 Task: Look for space in Middletown, United States from 10th July, 2023 to 25th July, 2023 for 3 adults, 1 child in price range Rs.15000 to Rs.25000. Place can be shared room with 2 bedrooms having 3 beds and 2 bathrooms. Property type can be house, flat, guest house. Amenities needed are: wifi, TV, free parkinig on premises, gym, breakfast. Booking option can be shelf check-in. Required host language is English.
Action: Mouse moved to (416, 91)
Screenshot: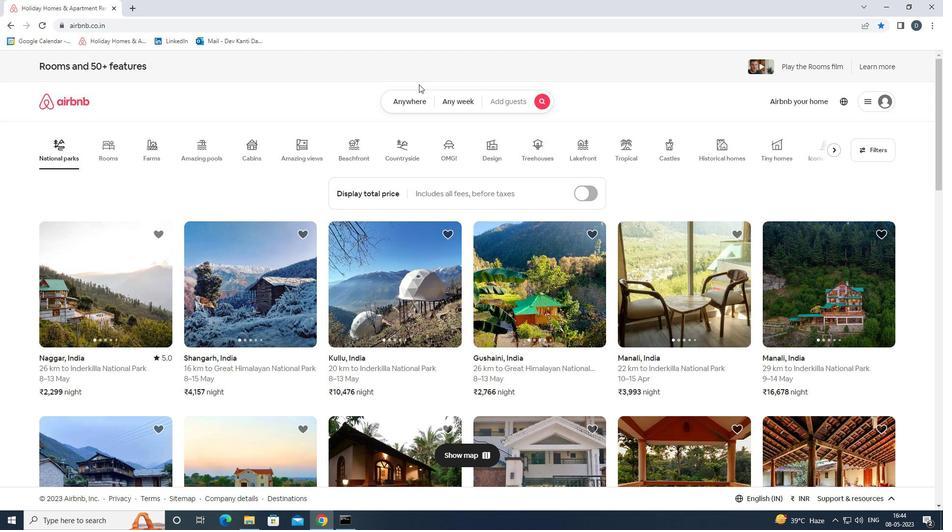 
Action: Mouse pressed left at (416, 91)
Screenshot: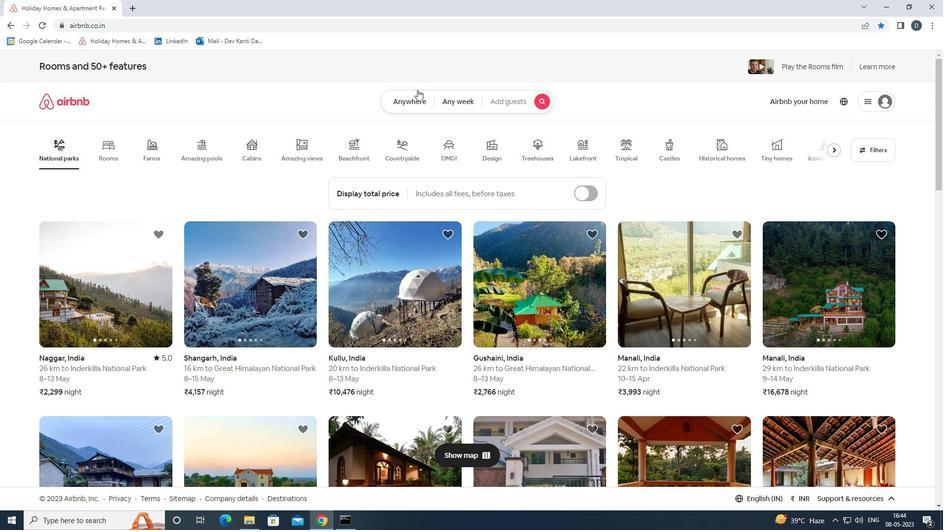 
Action: Mouse moved to (347, 135)
Screenshot: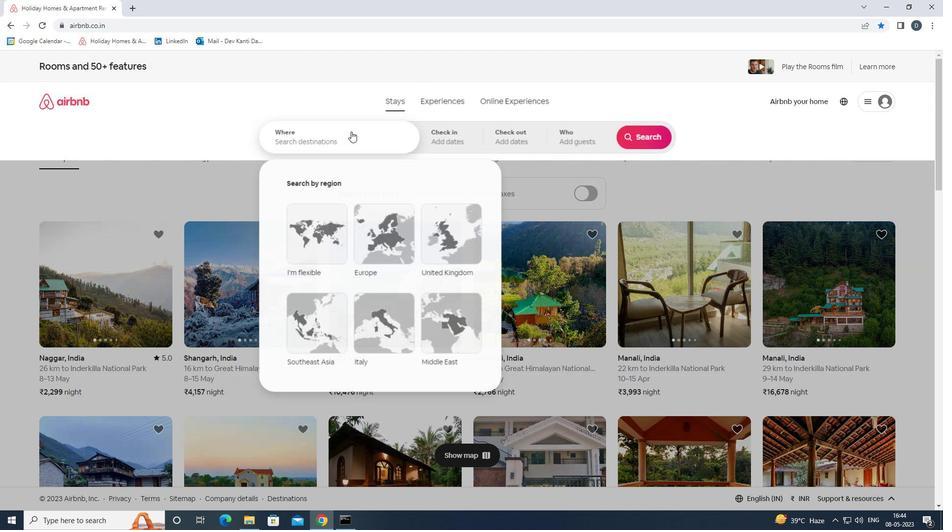 
Action: Mouse pressed left at (347, 135)
Screenshot: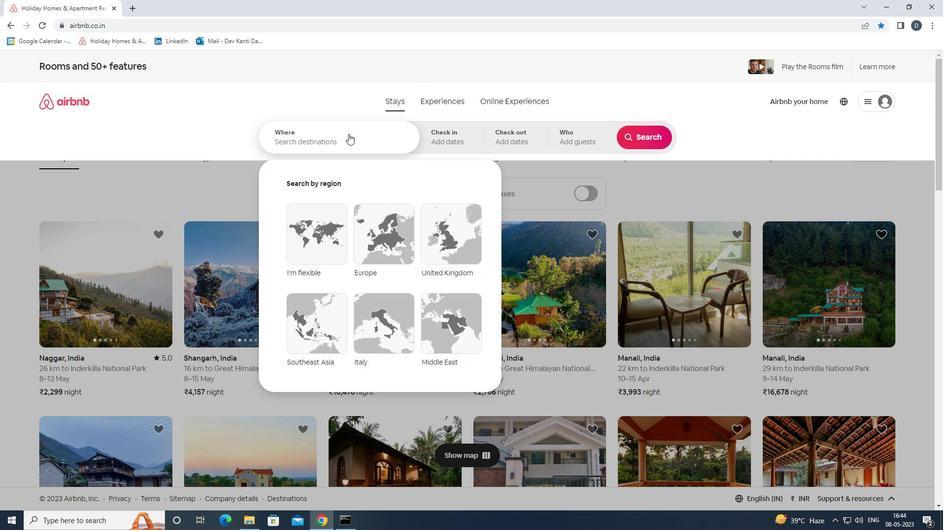 
Action: Key pressed <Key.shift><Key.shift><Key.shift><Key.shift><Key.shift>MIDDLETOWN,<Key.shift>UNITED<Key.space><Key.shift>STATES<Key.enter>
Screenshot: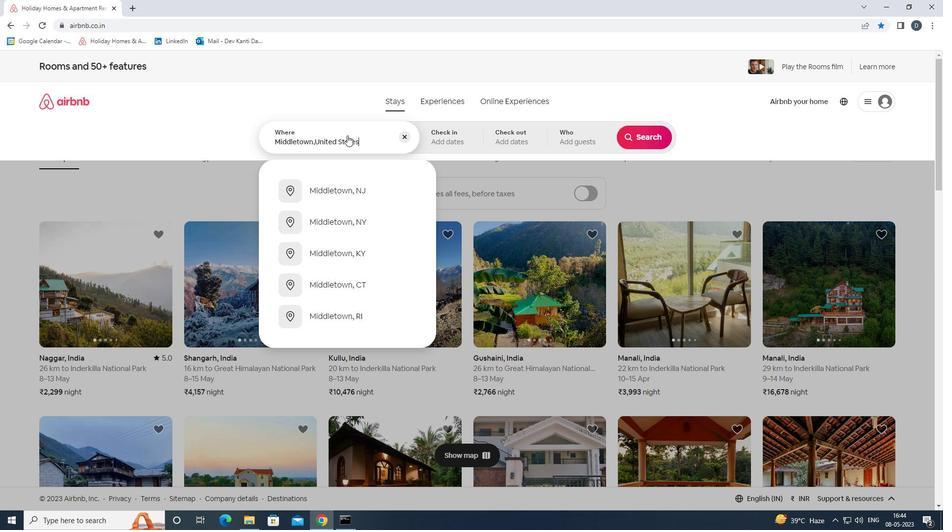 
Action: Mouse moved to (645, 220)
Screenshot: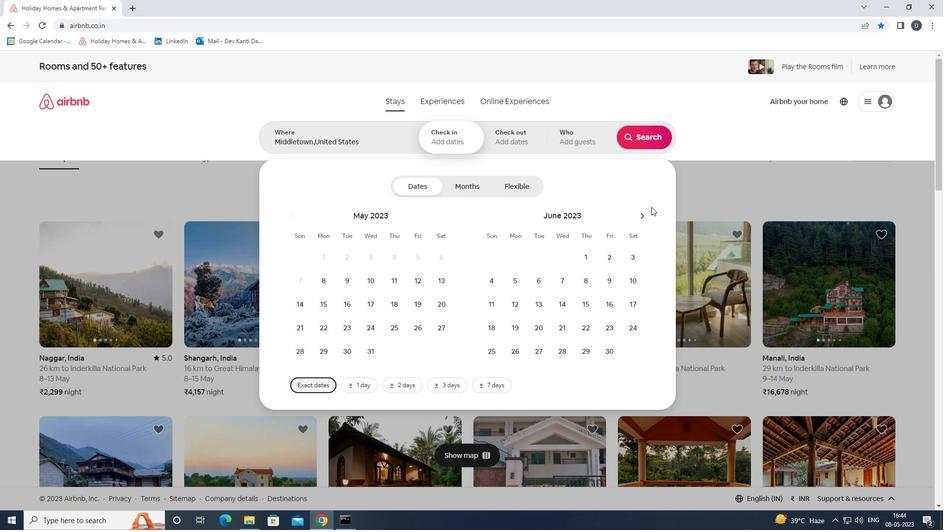 
Action: Mouse pressed left at (645, 220)
Screenshot: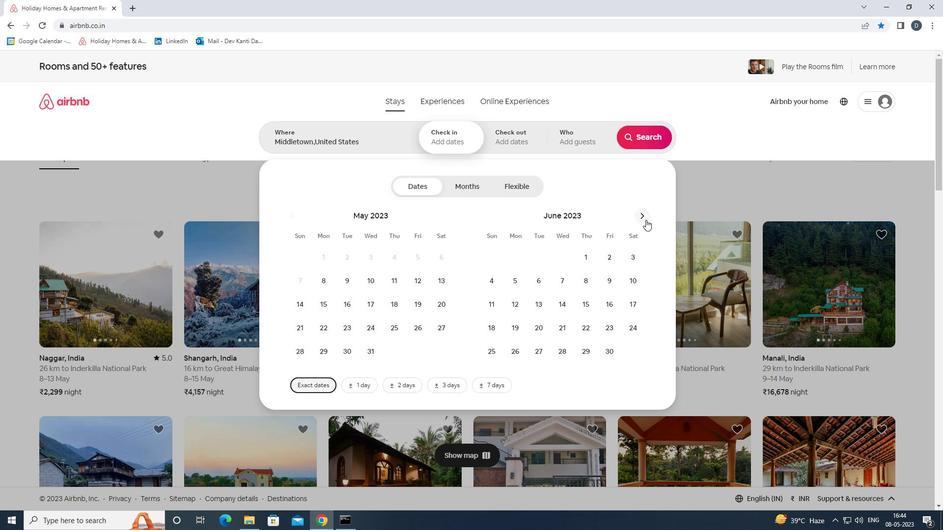 
Action: Mouse pressed left at (645, 220)
Screenshot: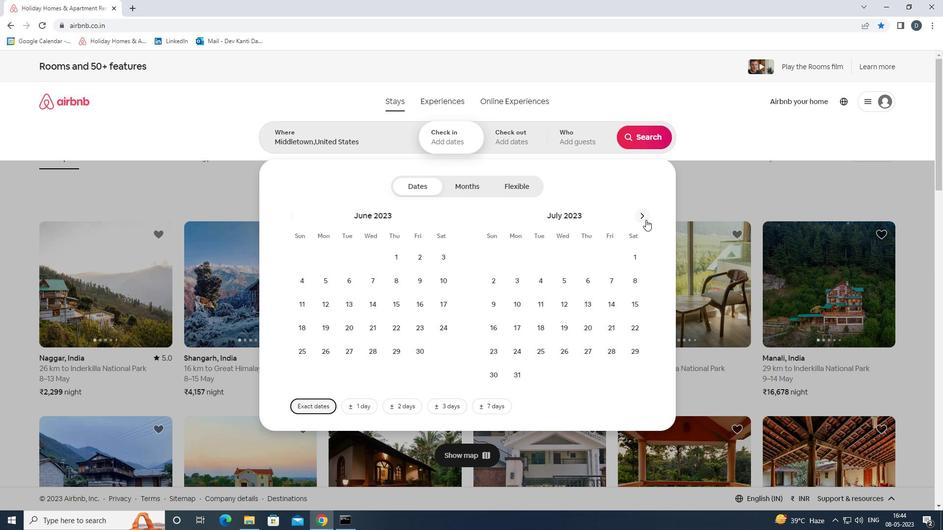
Action: Mouse moved to (326, 310)
Screenshot: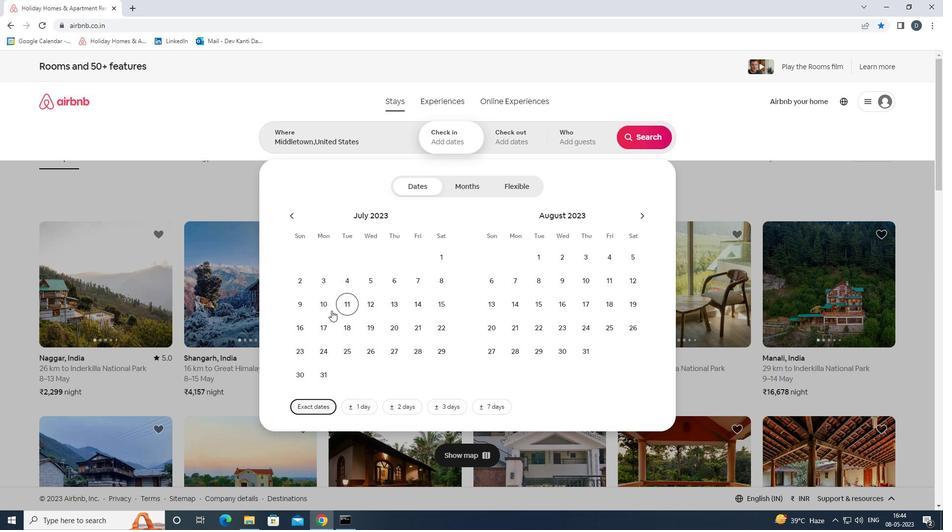 
Action: Mouse pressed left at (326, 310)
Screenshot: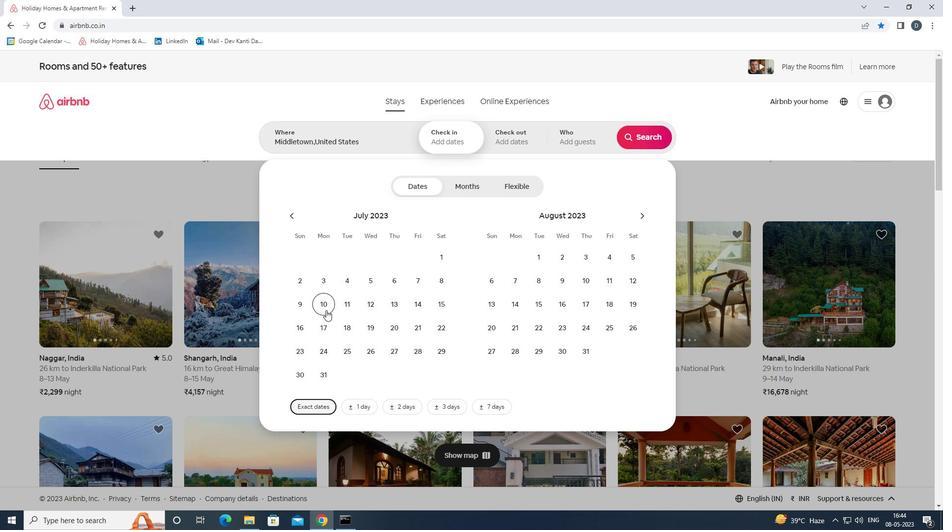
Action: Mouse moved to (351, 348)
Screenshot: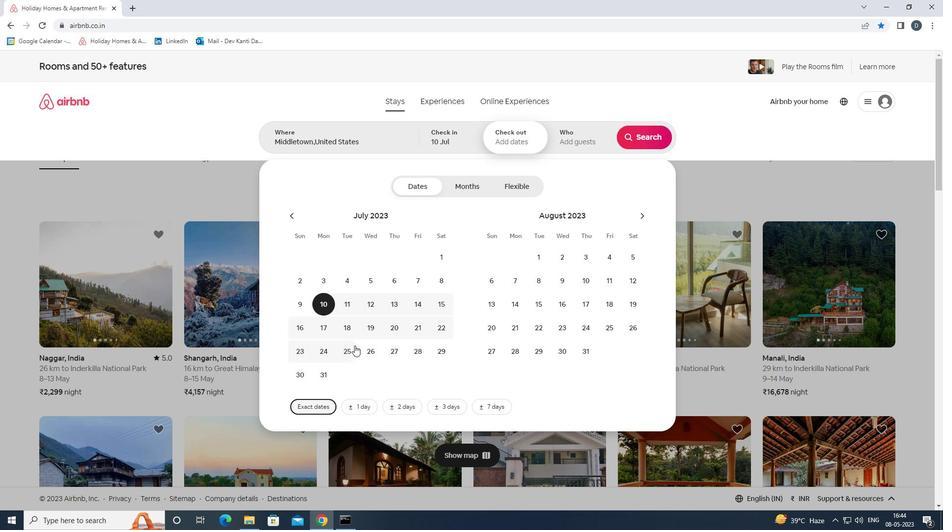 
Action: Mouse pressed left at (351, 348)
Screenshot: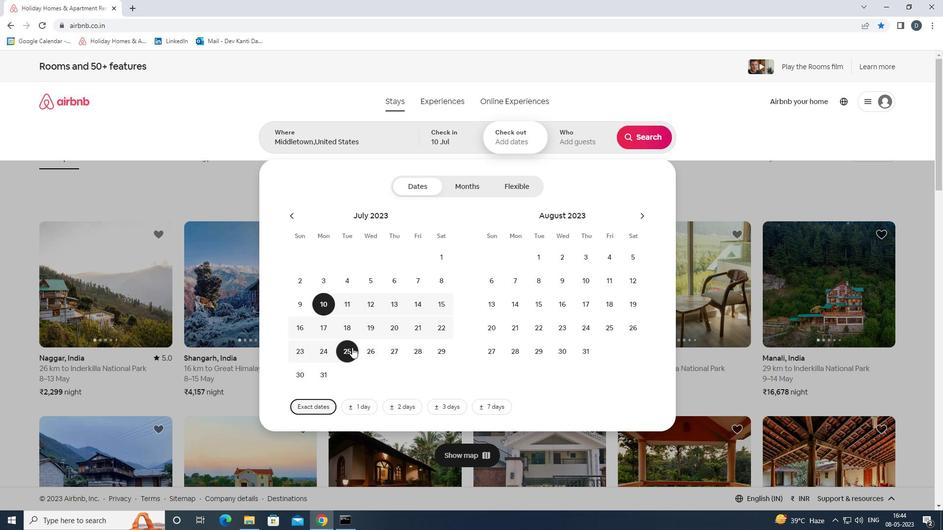
Action: Mouse moved to (585, 134)
Screenshot: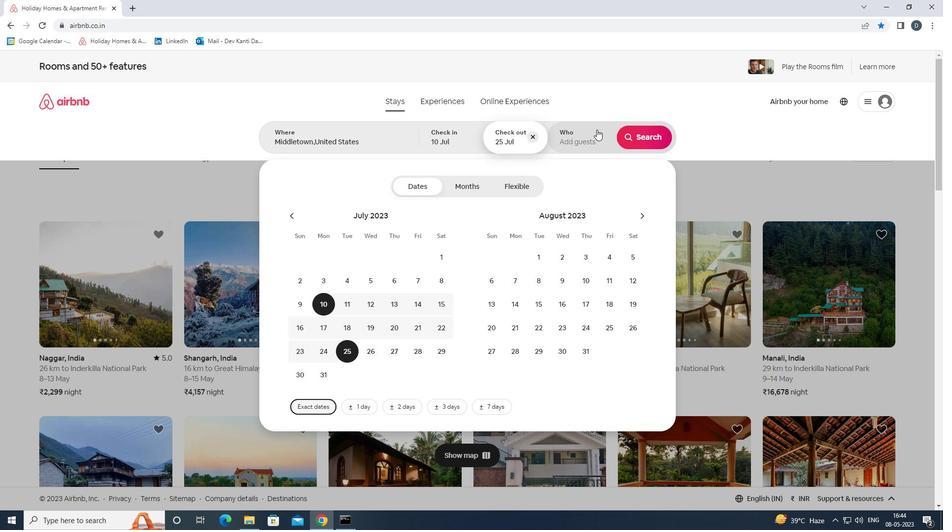 
Action: Mouse pressed left at (585, 134)
Screenshot: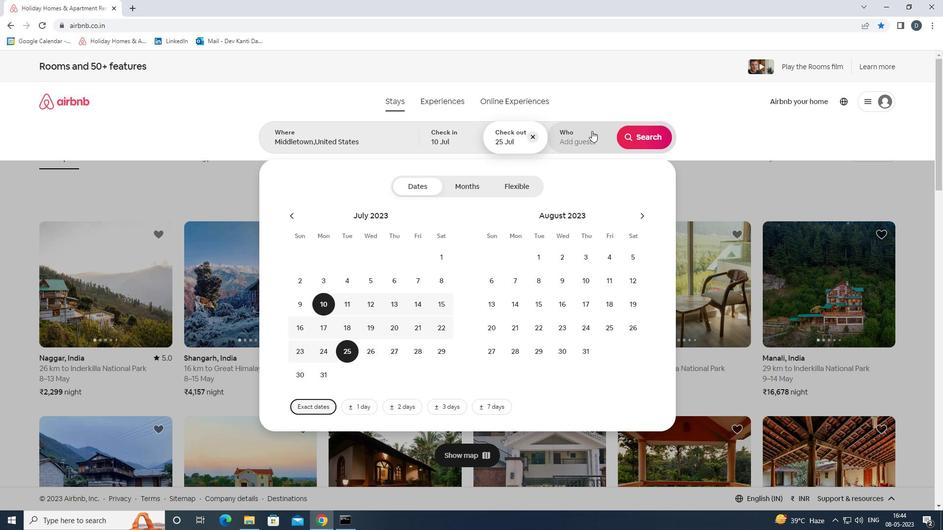 
Action: Mouse moved to (645, 187)
Screenshot: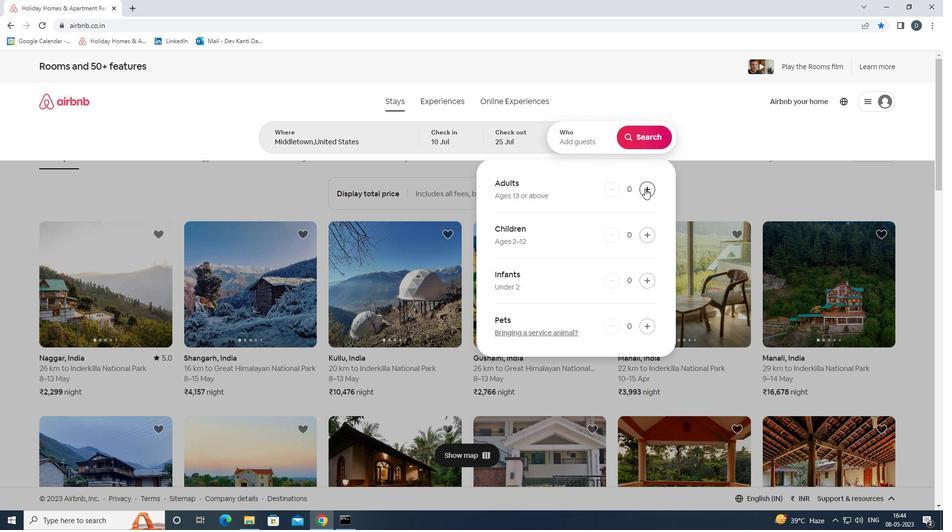 
Action: Mouse pressed left at (645, 187)
Screenshot: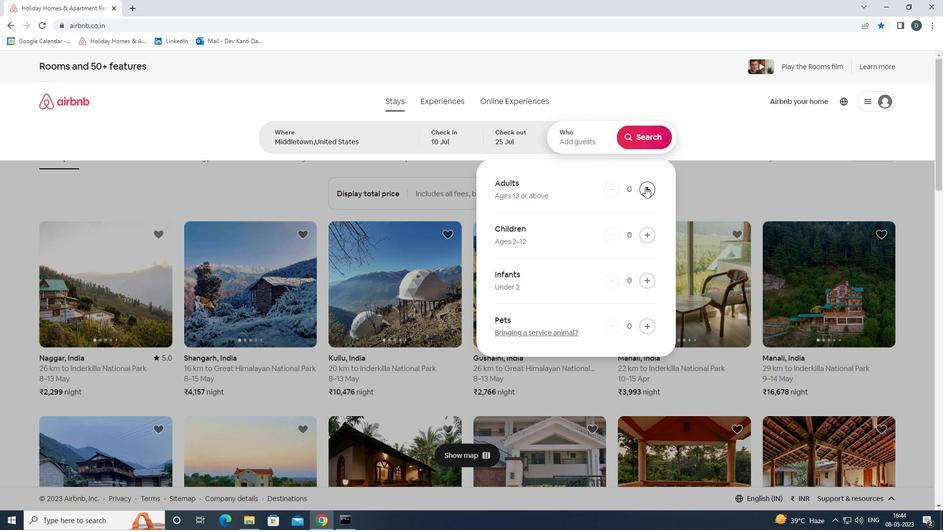 
Action: Mouse pressed left at (645, 187)
Screenshot: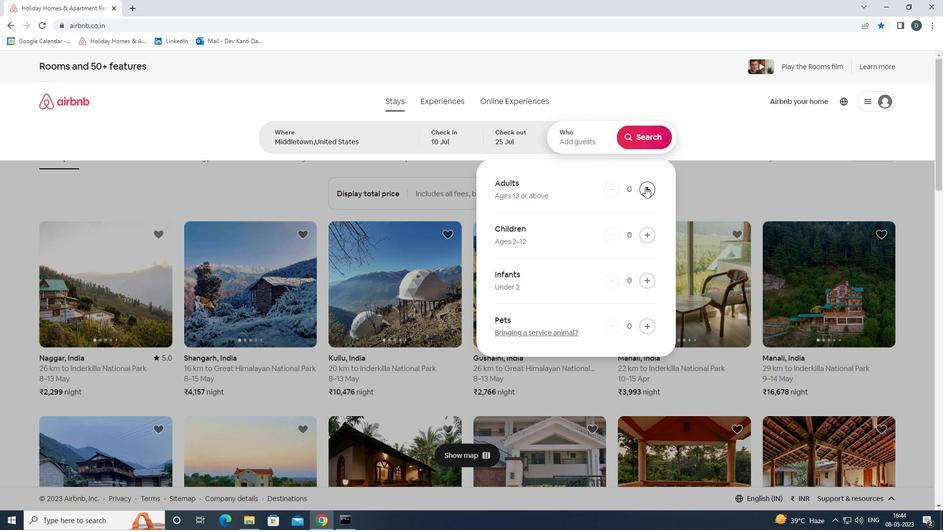 
Action: Mouse pressed left at (645, 187)
Screenshot: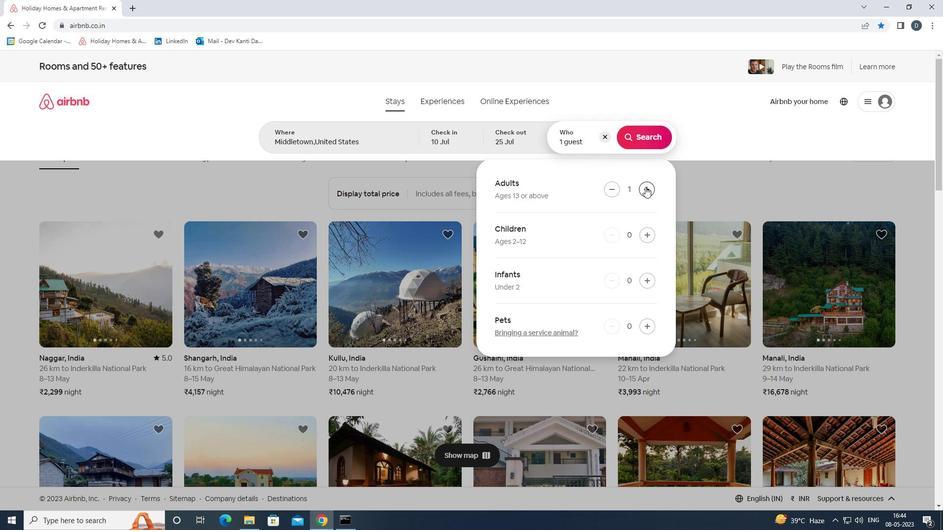 
Action: Mouse moved to (651, 228)
Screenshot: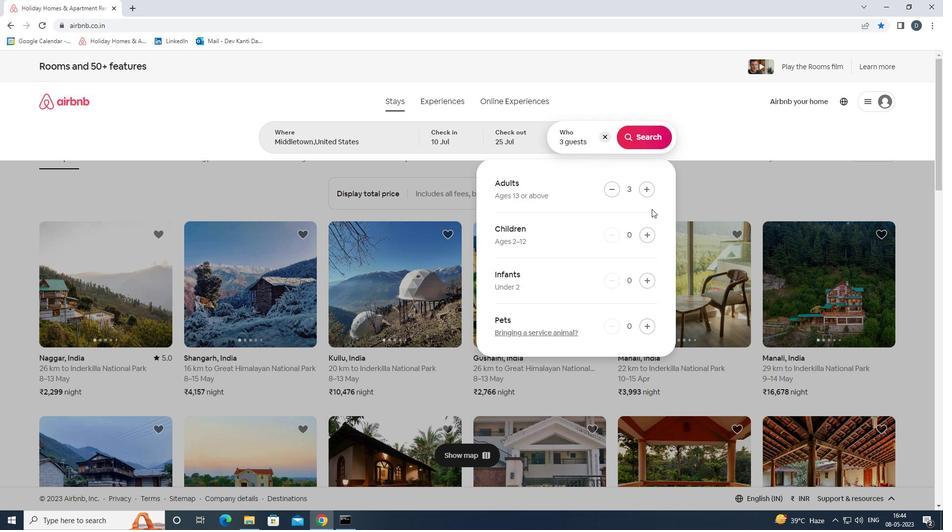 
Action: Mouse pressed left at (651, 228)
Screenshot: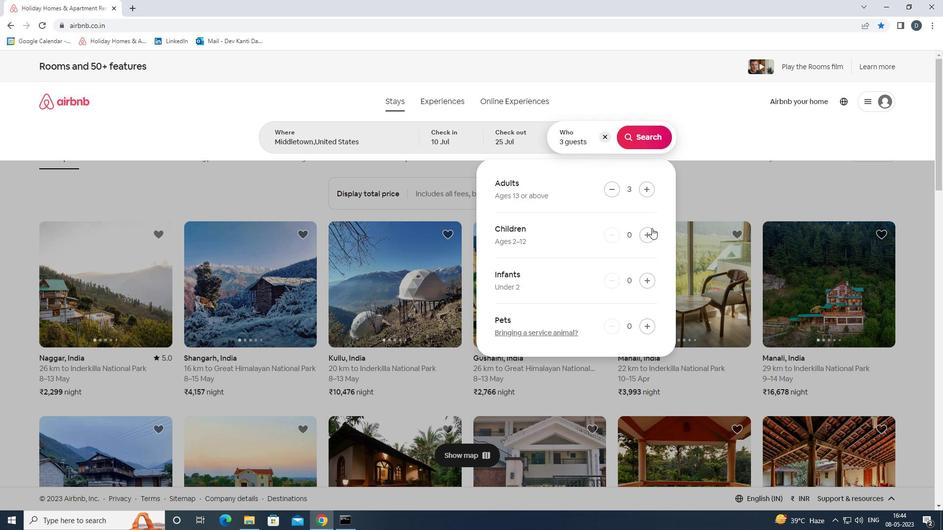 
Action: Mouse moved to (649, 139)
Screenshot: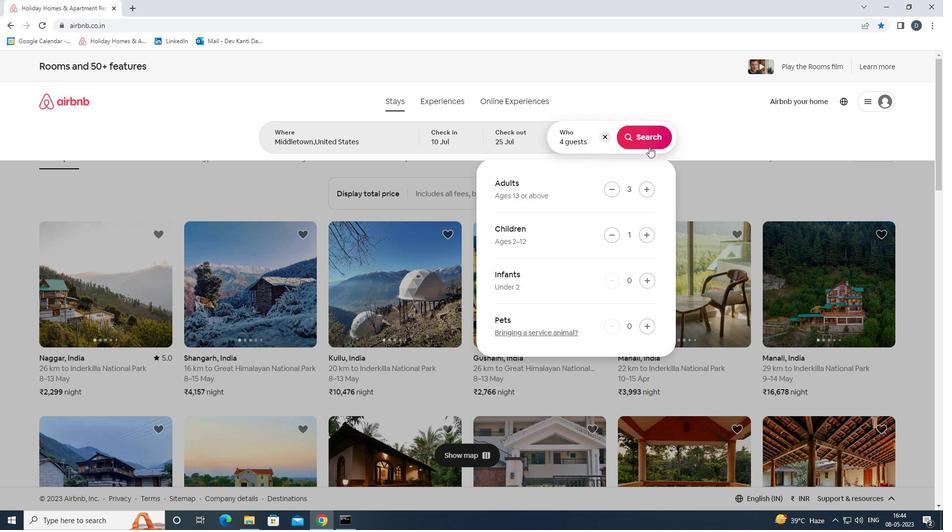 
Action: Mouse pressed left at (649, 139)
Screenshot: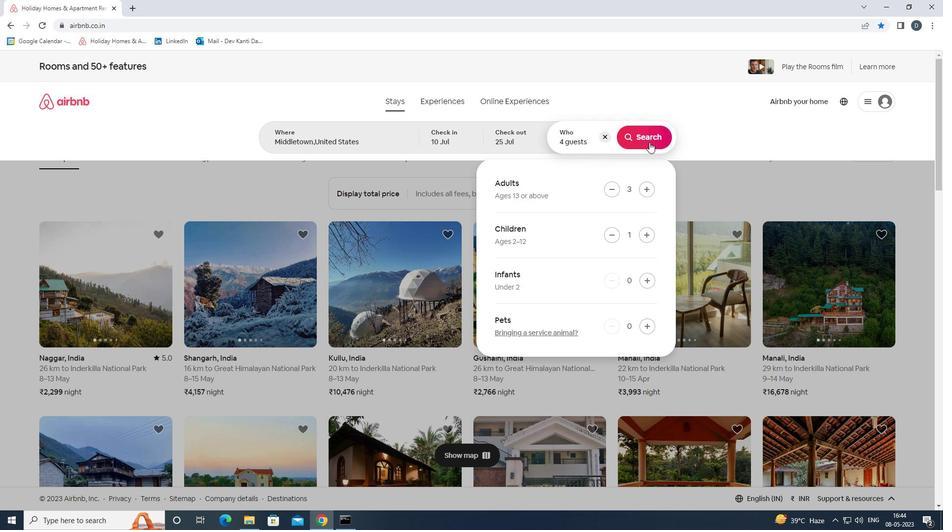 
Action: Mouse moved to (889, 106)
Screenshot: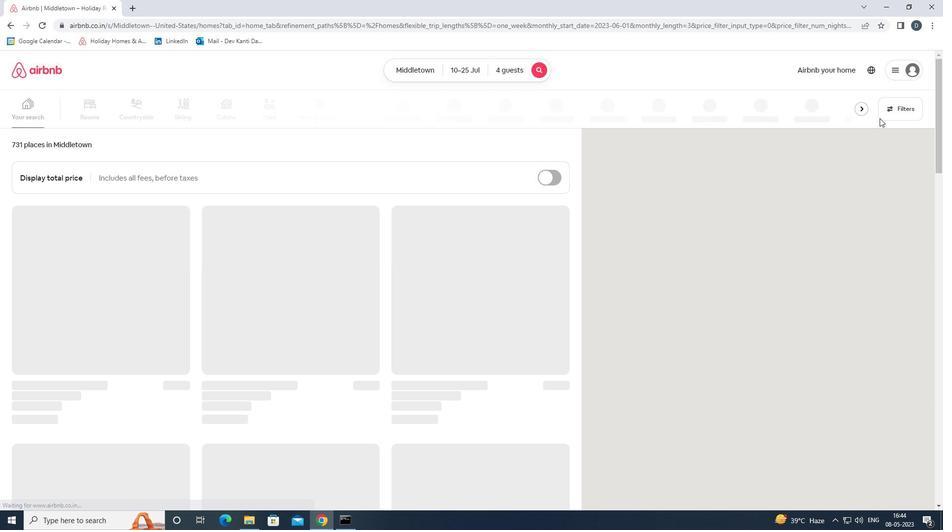 
Action: Mouse pressed left at (889, 106)
Screenshot: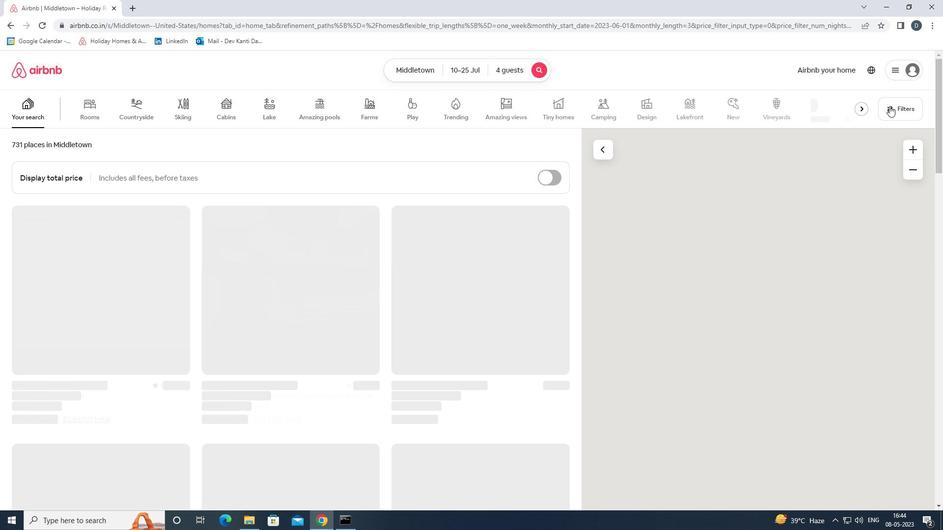 
Action: Mouse moved to (385, 345)
Screenshot: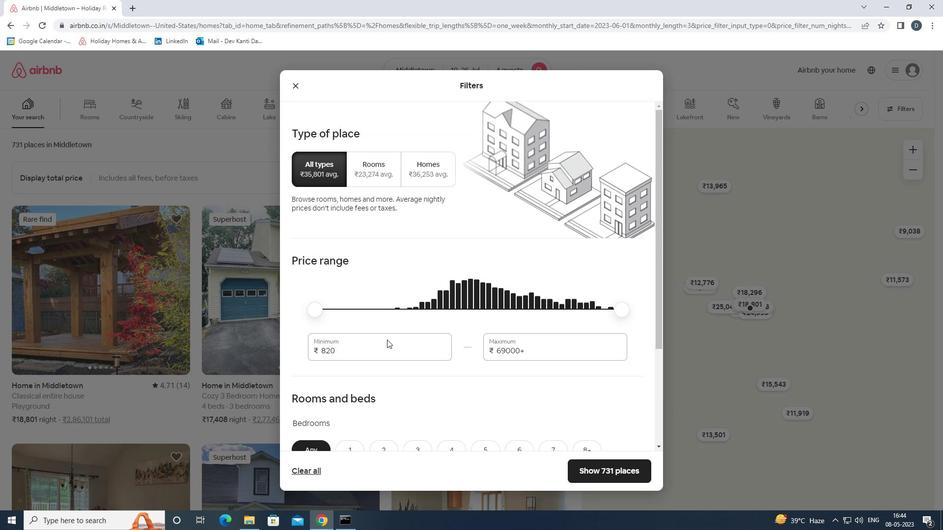 
Action: Mouse pressed left at (385, 345)
Screenshot: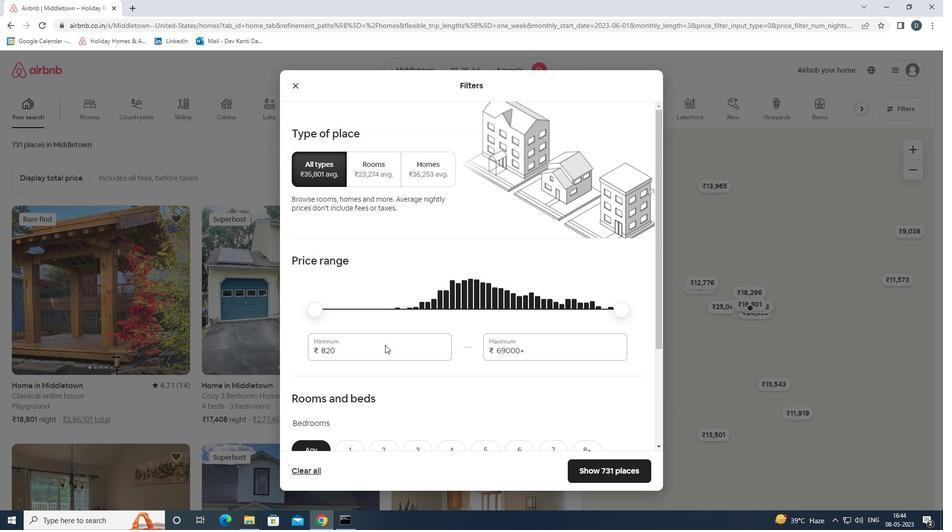 
Action: Mouse pressed left at (385, 345)
Screenshot: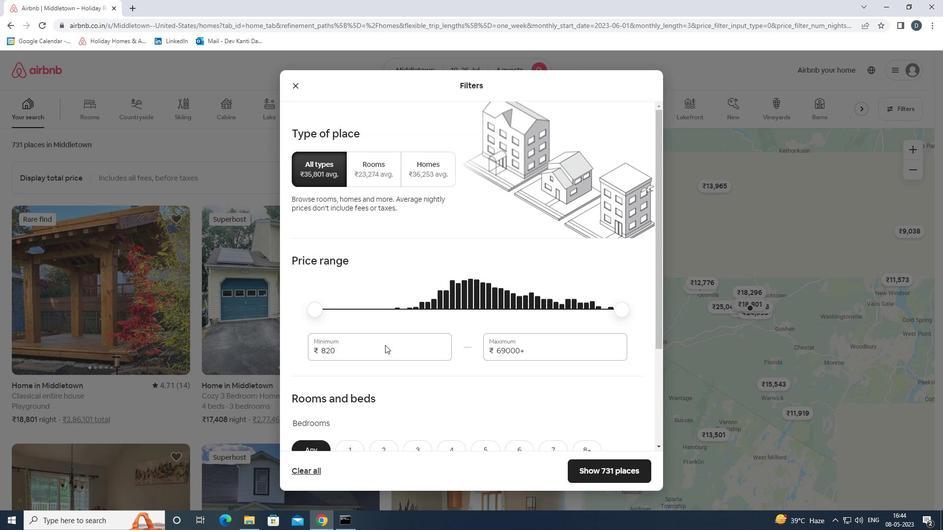 
Action: Mouse moved to (383, 350)
Screenshot: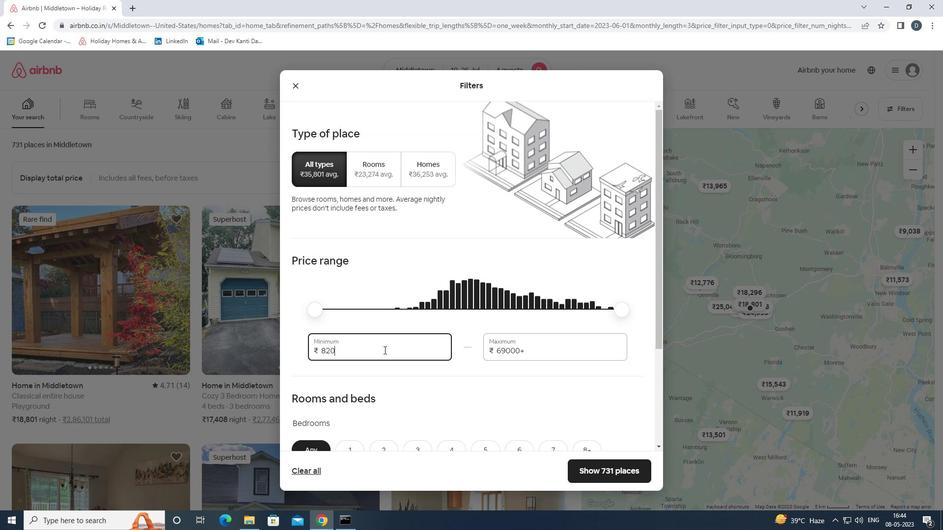 
Action: Mouse pressed left at (383, 350)
Screenshot: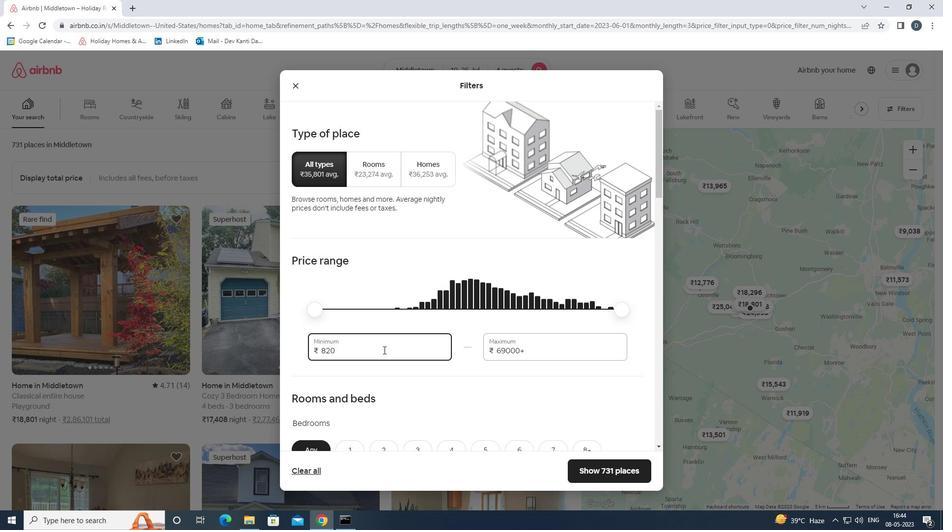 
Action: Mouse pressed left at (383, 350)
Screenshot: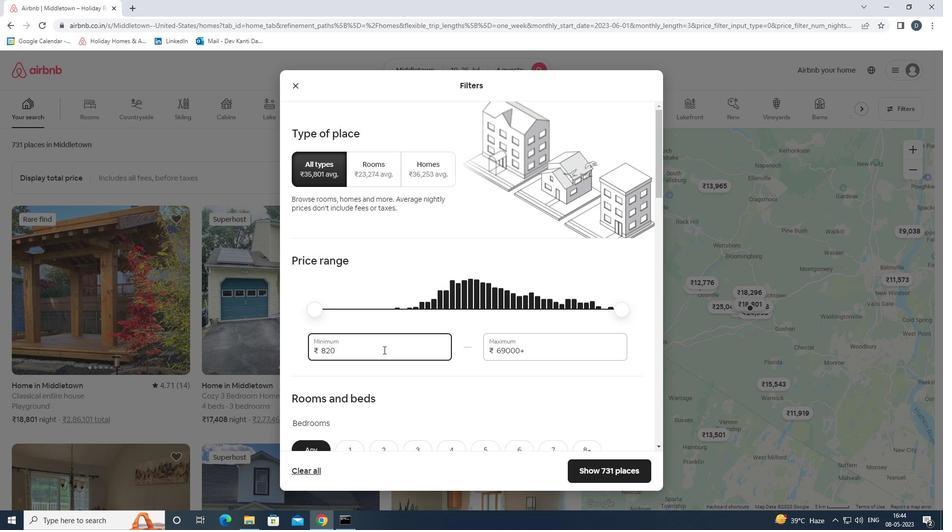 
Action: Key pressed 15000<Key.tab>25000
Screenshot: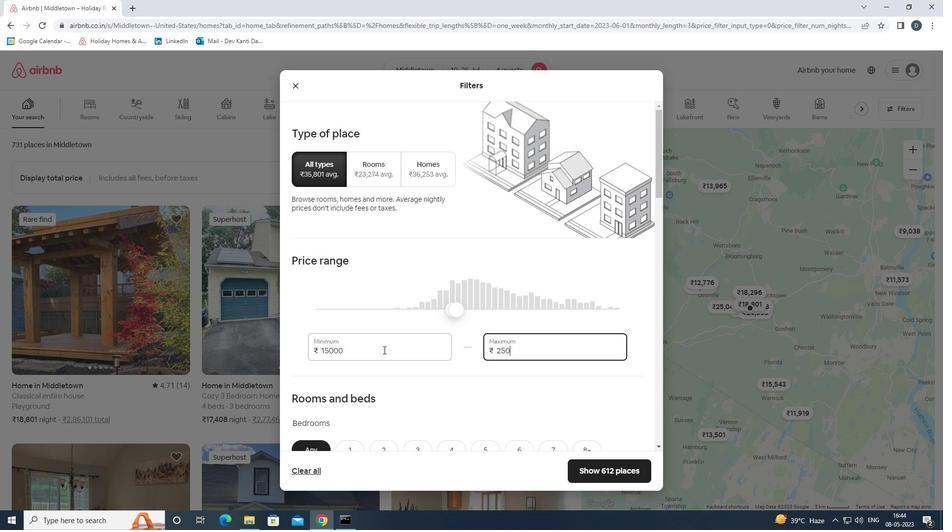 
Action: Mouse scrolled (383, 349) with delta (0, 0)
Screenshot: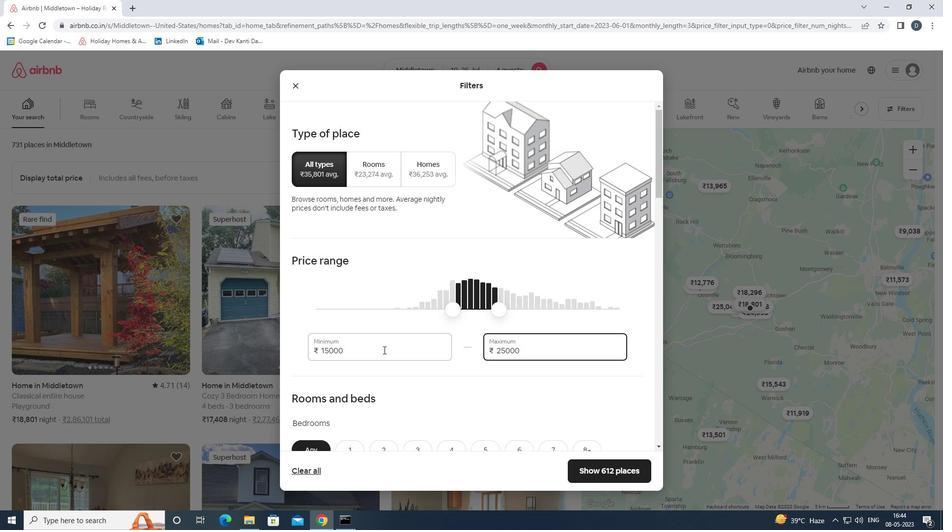 
Action: Mouse scrolled (383, 349) with delta (0, 0)
Screenshot: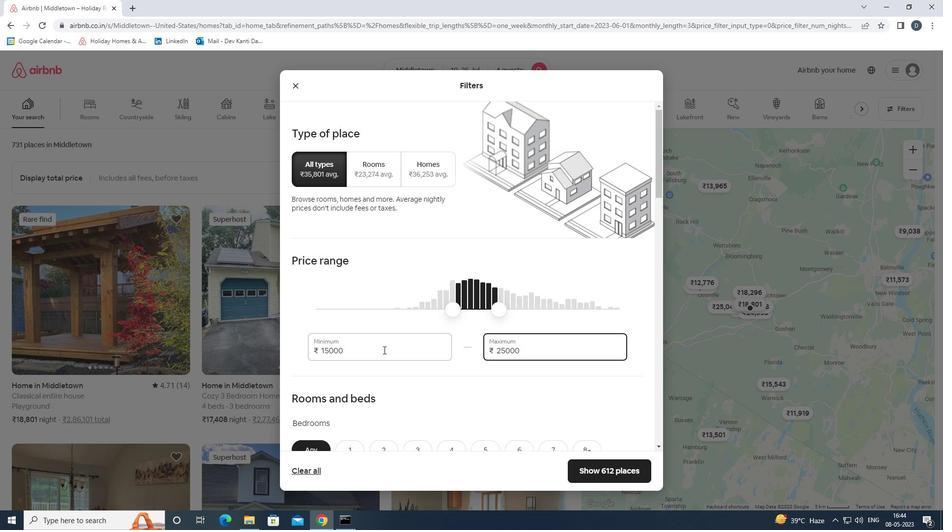 
Action: Mouse scrolled (383, 349) with delta (0, 0)
Screenshot: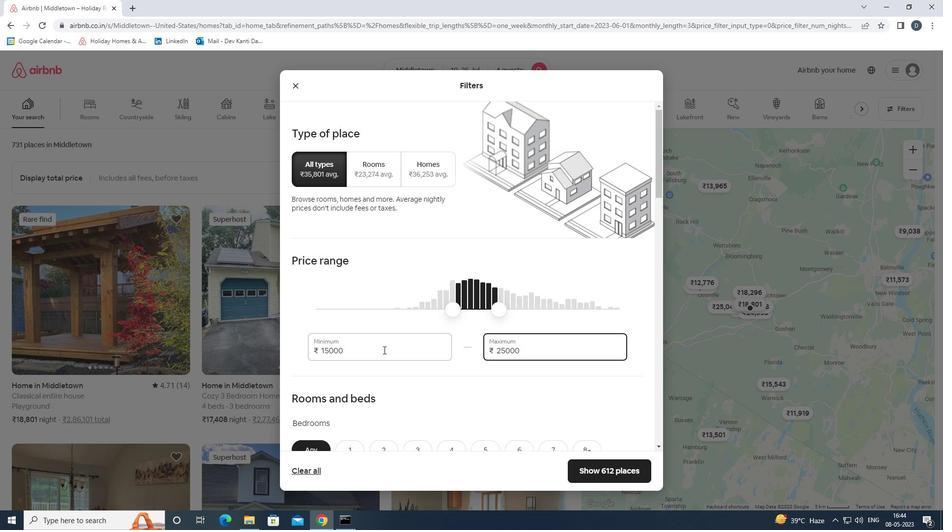 
Action: Mouse scrolled (383, 349) with delta (0, 0)
Screenshot: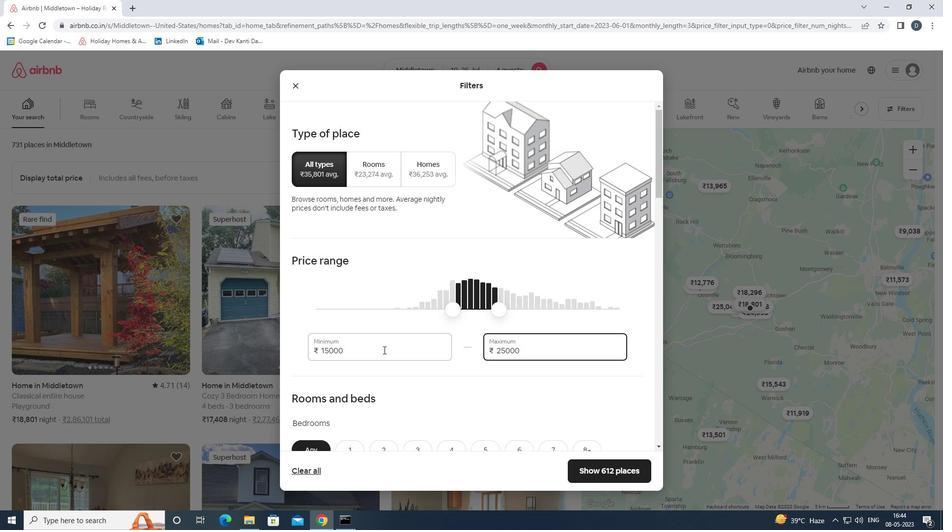 
Action: Mouse moved to (384, 341)
Screenshot: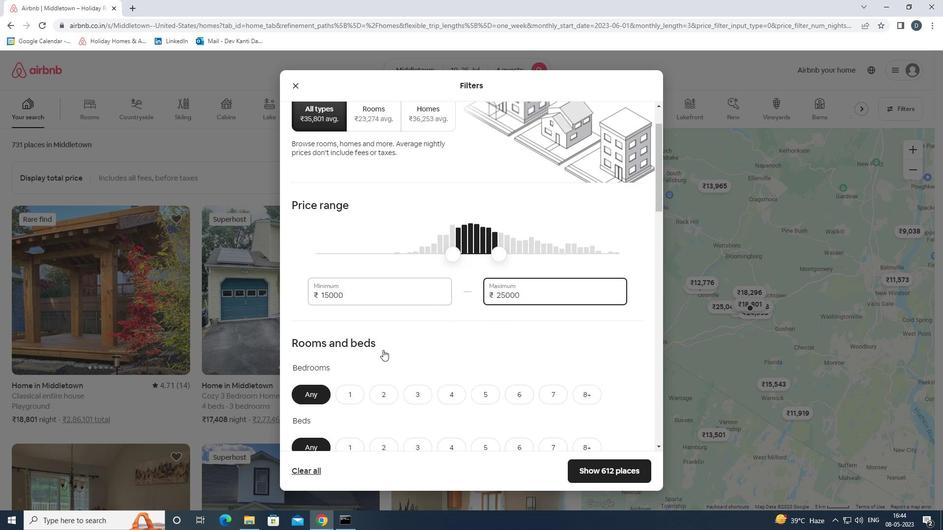 
Action: Mouse scrolled (384, 340) with delta (0, 0)
Screenshot: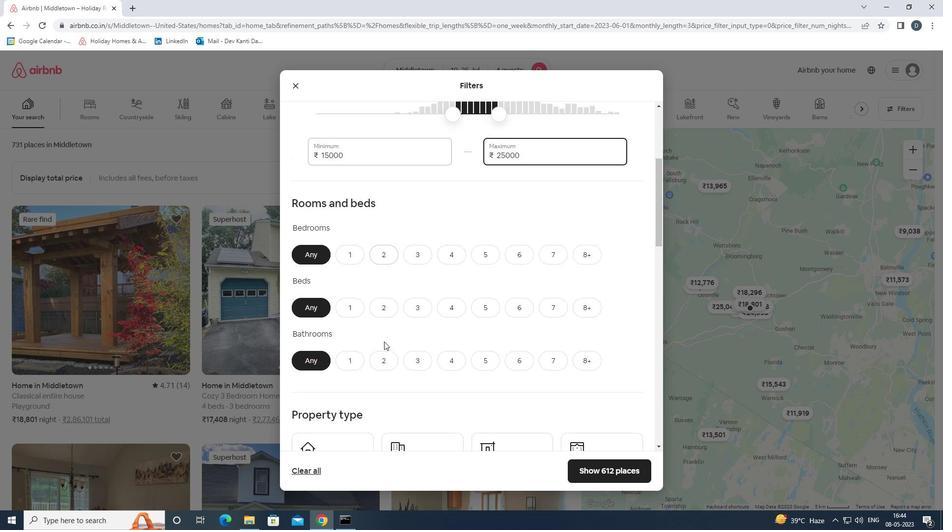 
Action: Mouse moved to (384, 200)
Screenshot: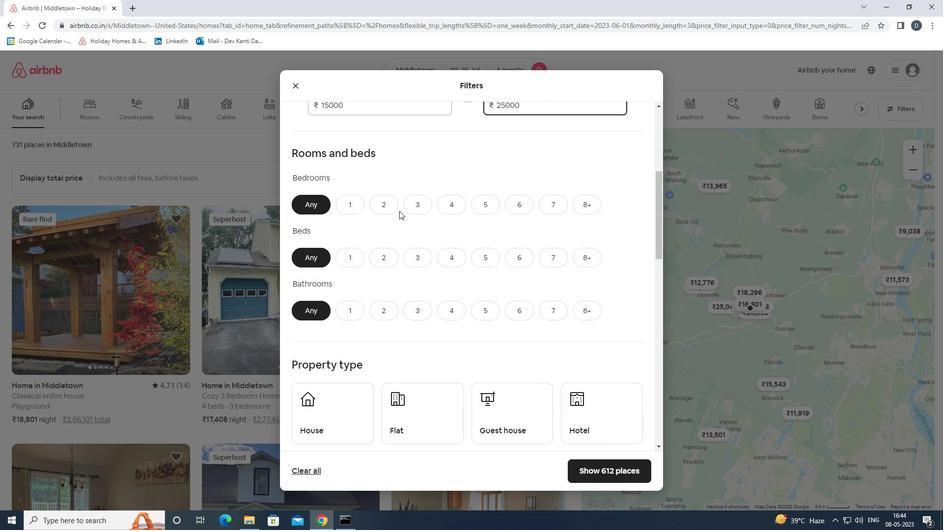 
Action: Mouse pressed left at (384, 200)
Screenshot: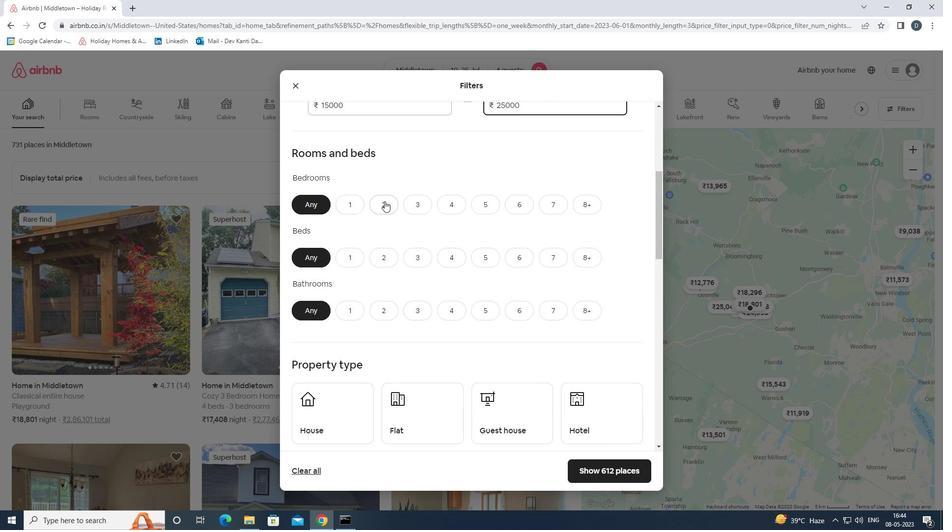
Action: Mouse moved to (420, 256)
Screenshot: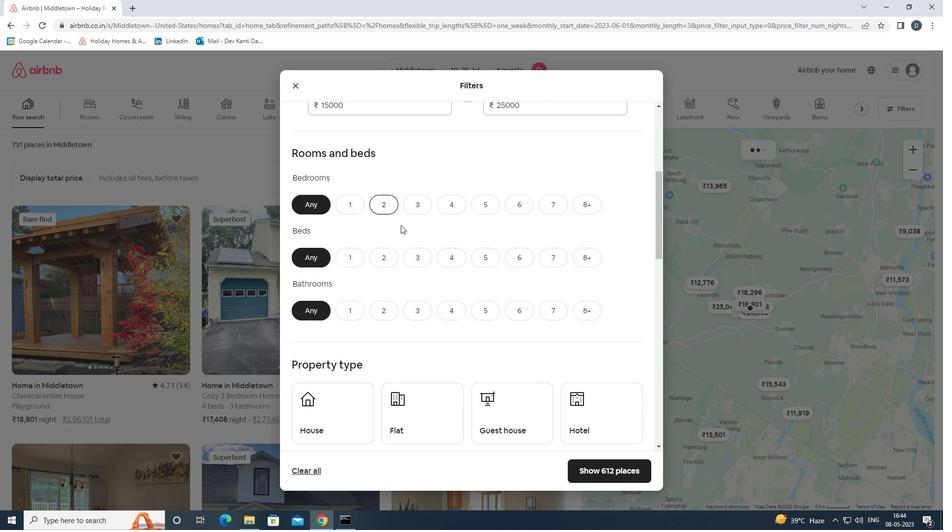 
Action: Mouse pressed left at (420, 256)
Screenshot: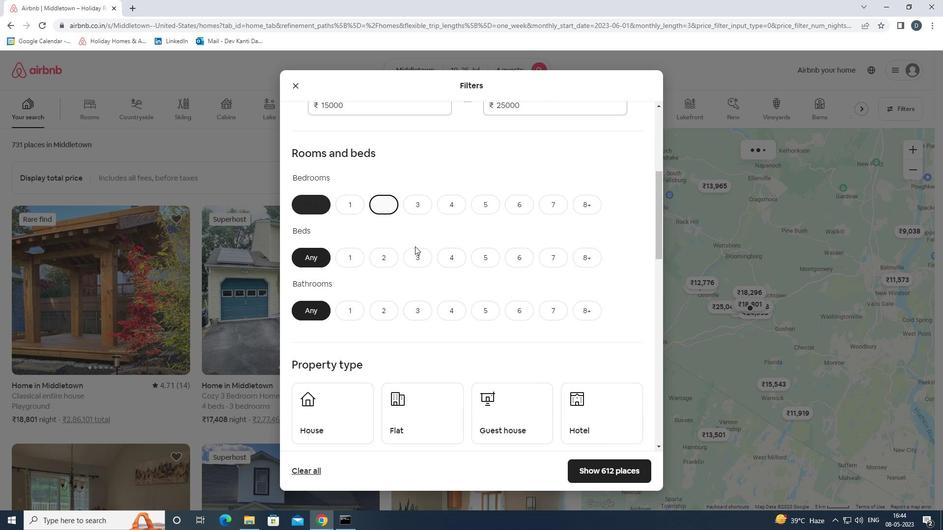 
Action: Mouse moved to (384, 317)
Screenshot: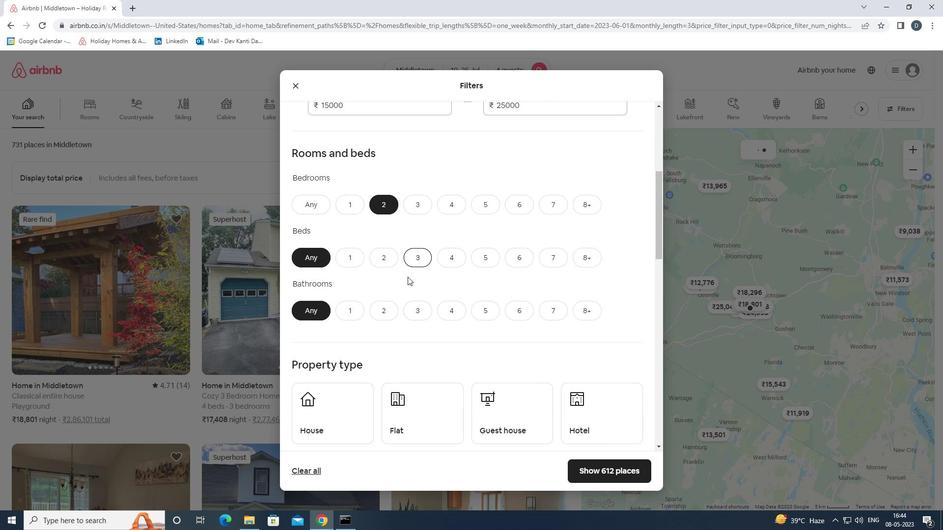 
Action: Mouse pressed left at (384, 317)
Screenshot: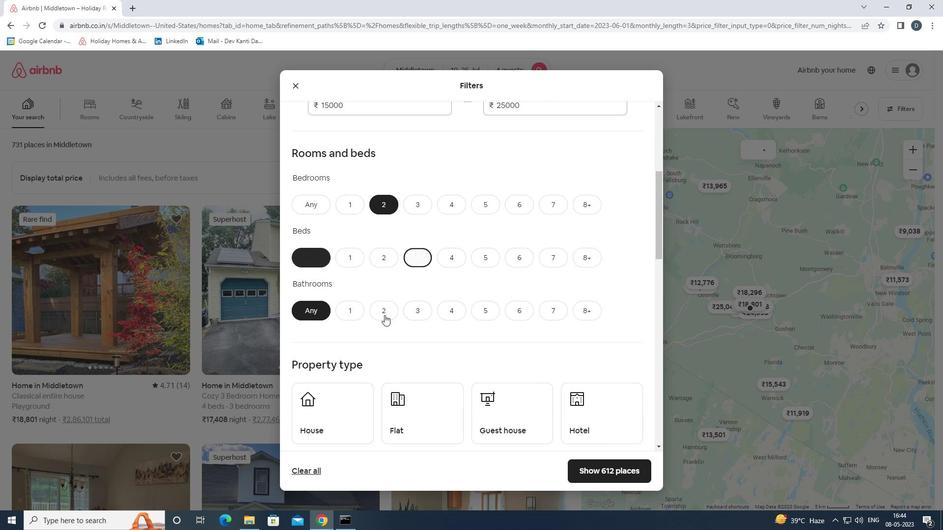 
Action: Mouse moved to (356, 370)
Screenshot: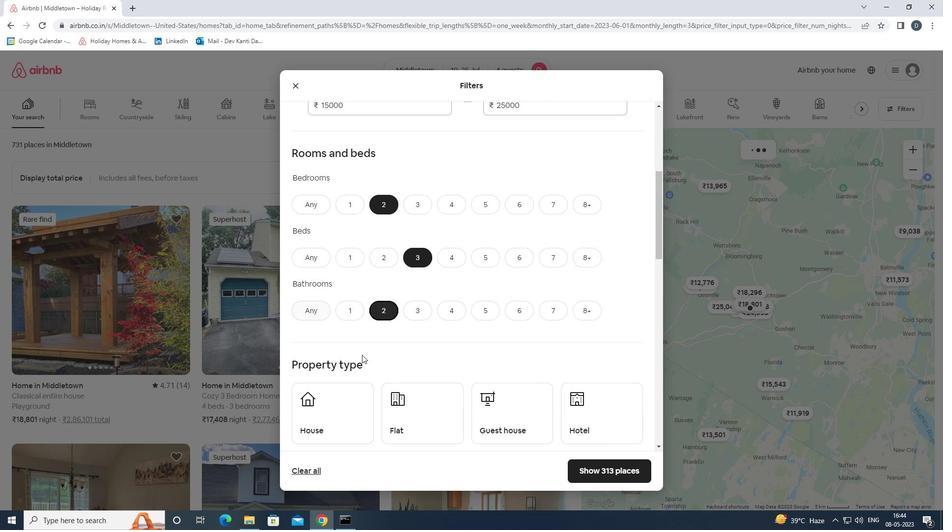 
Action: Mouse pressed left at (356, 370)
Screenshot: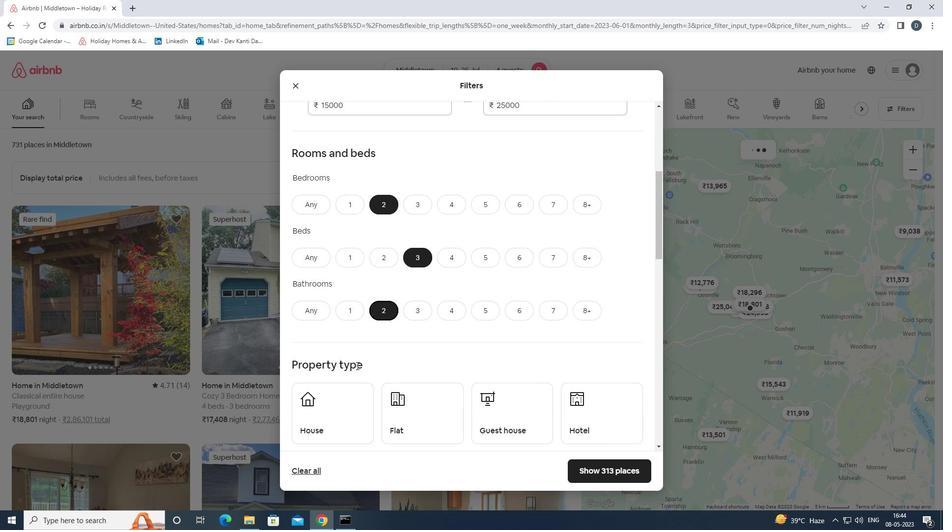 
Action: Mouse moved to (354, 389)
Screenshot: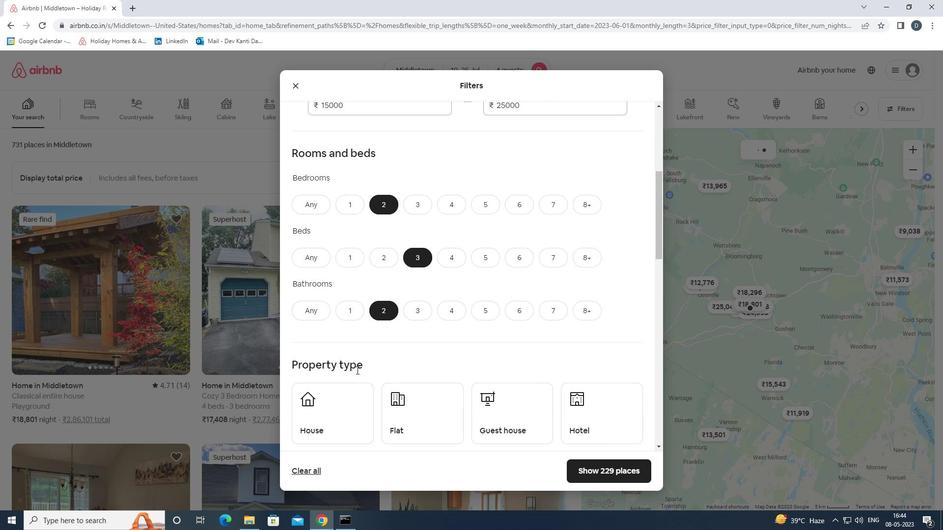 
Action: Mouse pressed left at (354, 389)
Screenshot: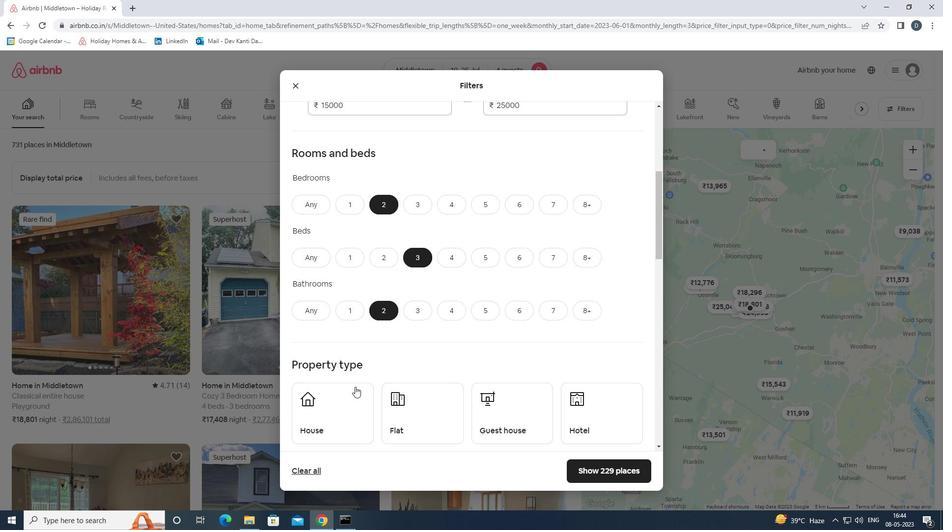 
Action: Mouse moved to (439, 396)
Screenshot: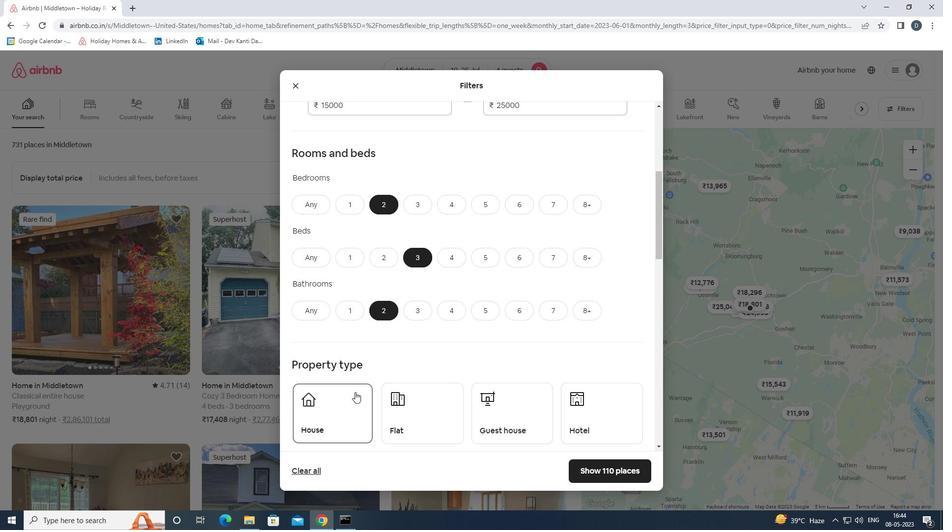 
Action: Mouse pressed left at (439, 396)
Screenshot: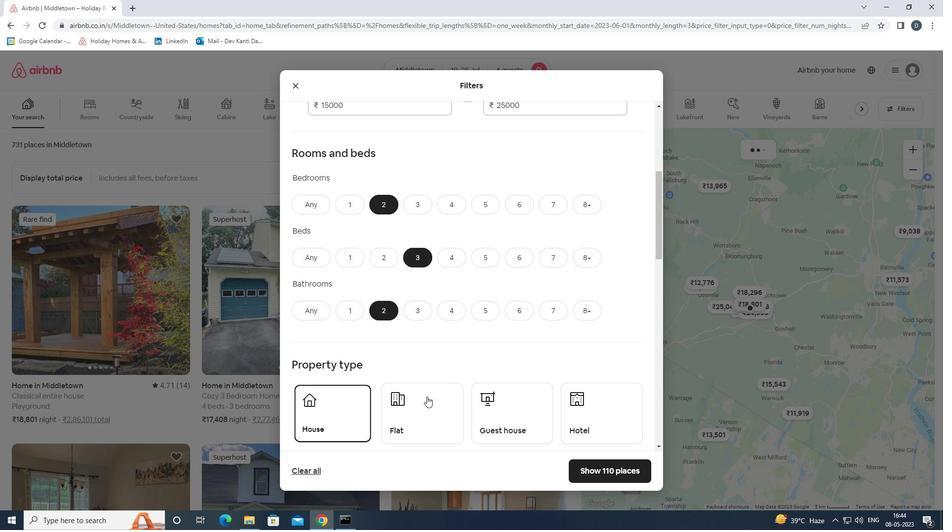 
Action: Mouse moved to (527, 396)
Screenshot: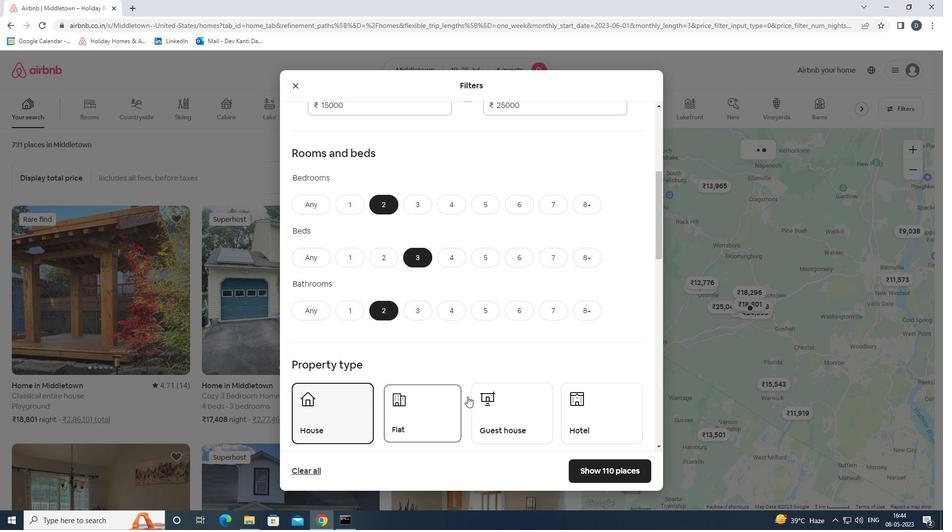 
Action: Mouse pressed left at (527, 396)
Screenshot: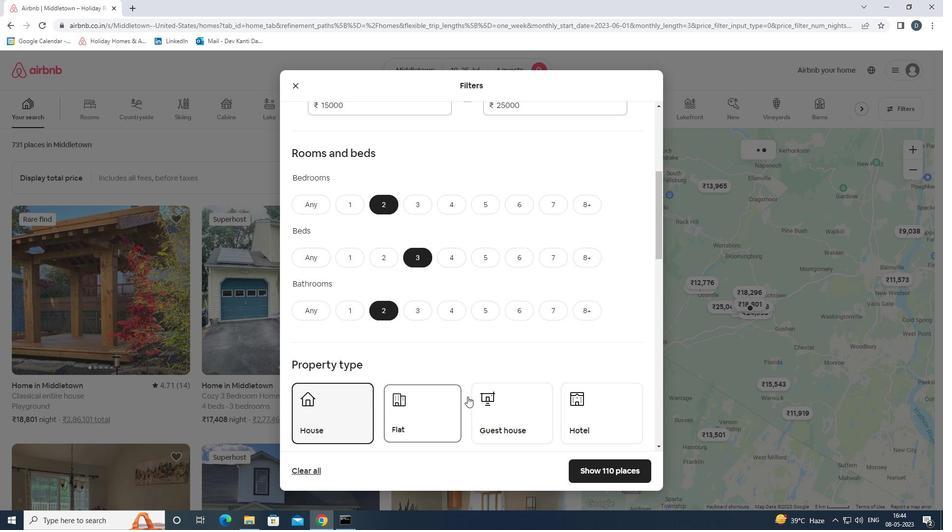 
Action: Mouse moved to (529, 361)
Screenshot: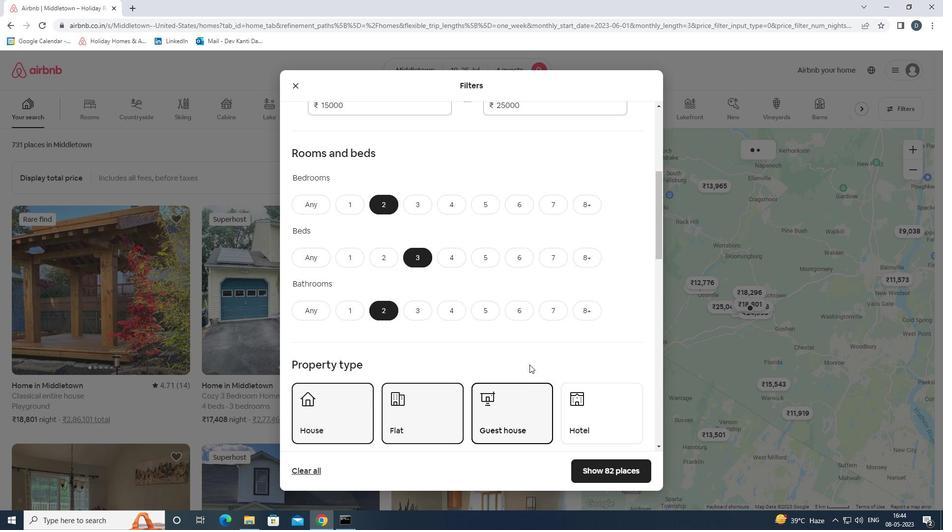 
Action: Mouse scrolled (529, 361) with delta (0, 0)
Screenshot: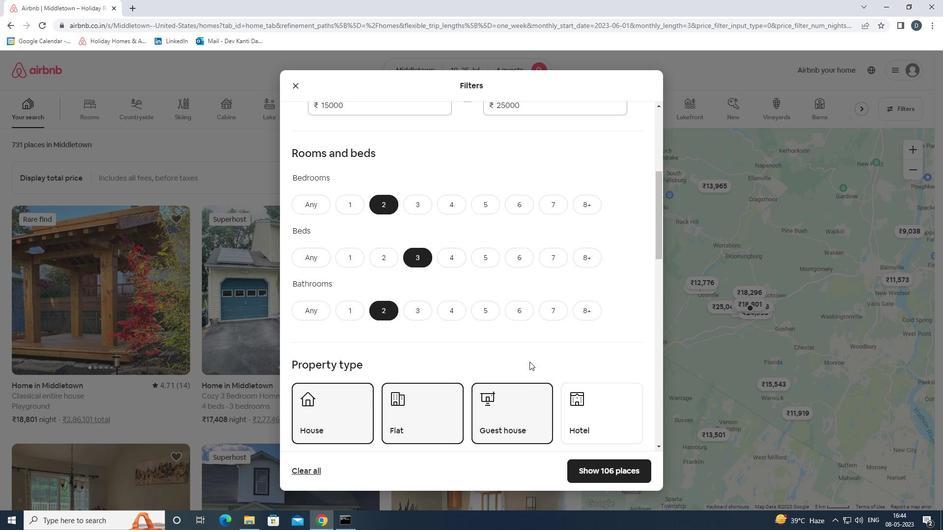 
Action: Mouse scrolled (529, 361) with delta (0, 0)
Screenshot: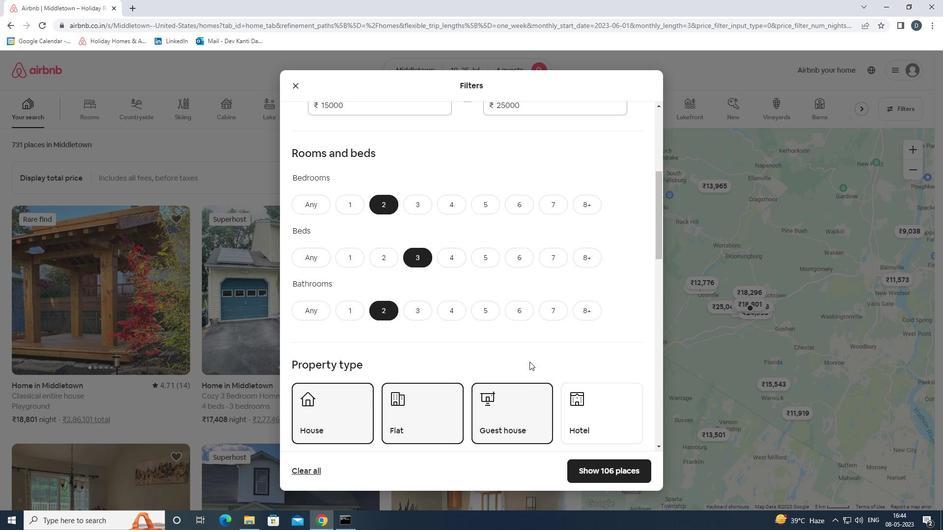 
Action: Mouse scrolled (529, 361) with delta (0, 0)
Screenshot: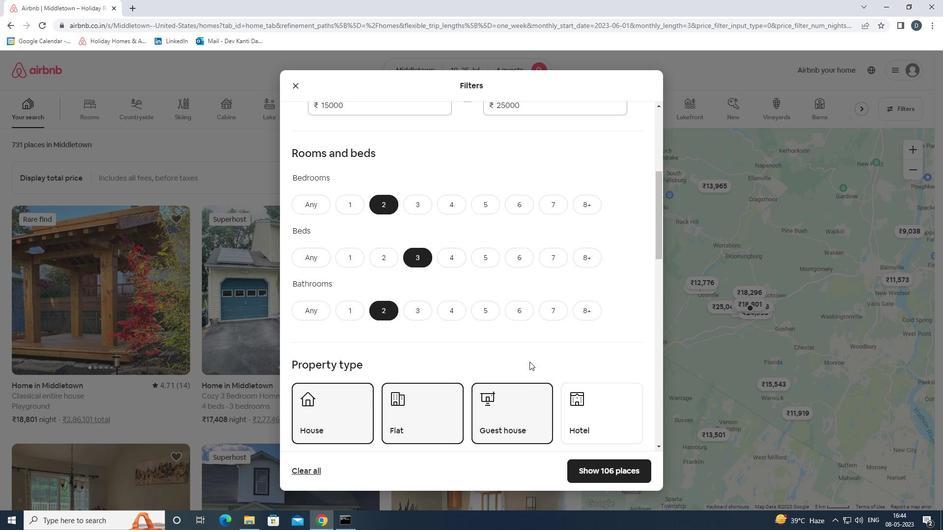 
Action: Mouse scrolled (529, 361) with delta (0, 0)
Screenshot: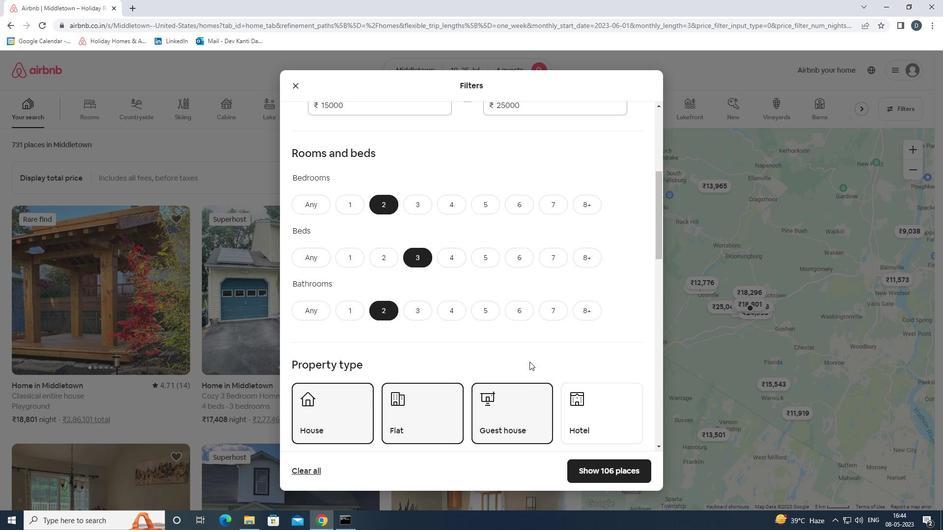 
Action: Mouse scrolled (529, 361) with delta (0, 0)
Screenshot: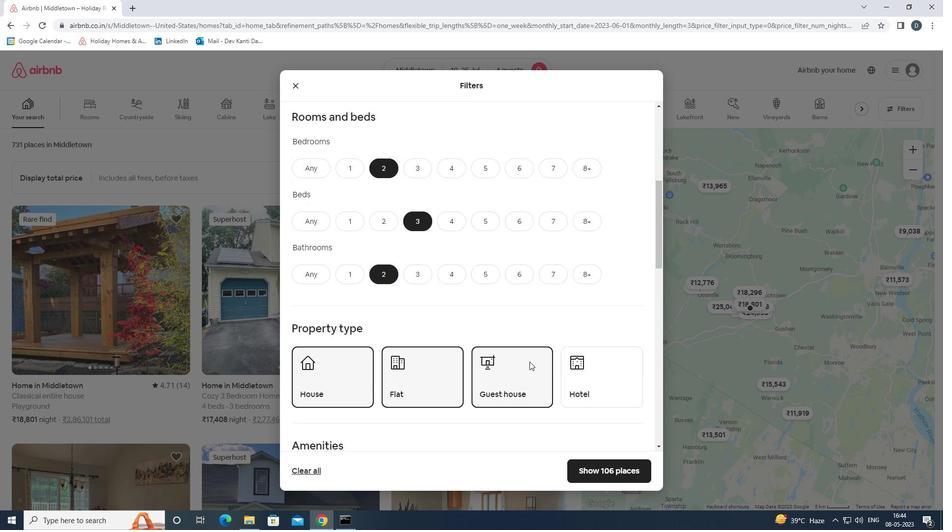 
Action: Mouse moved to (319, 354)
Screenshot: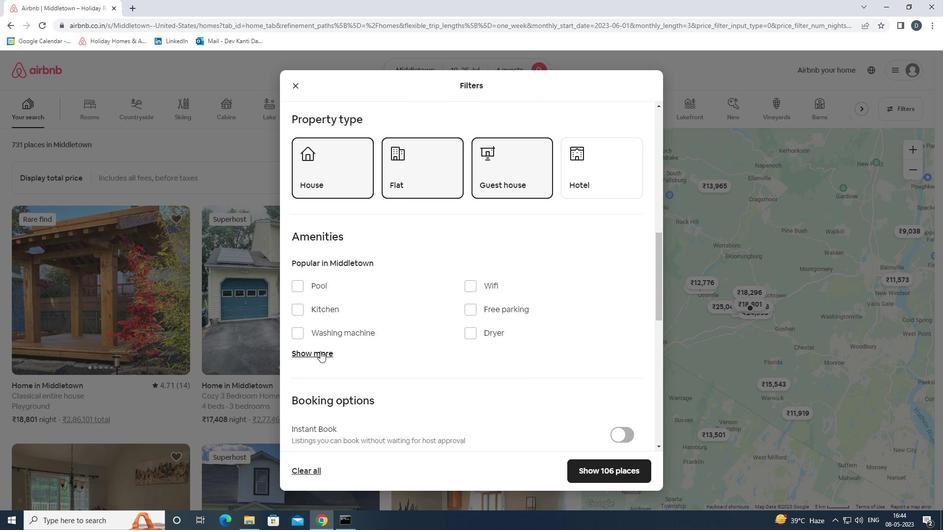 
Action: Mouse pressed left at (319, 354)
Screenshot: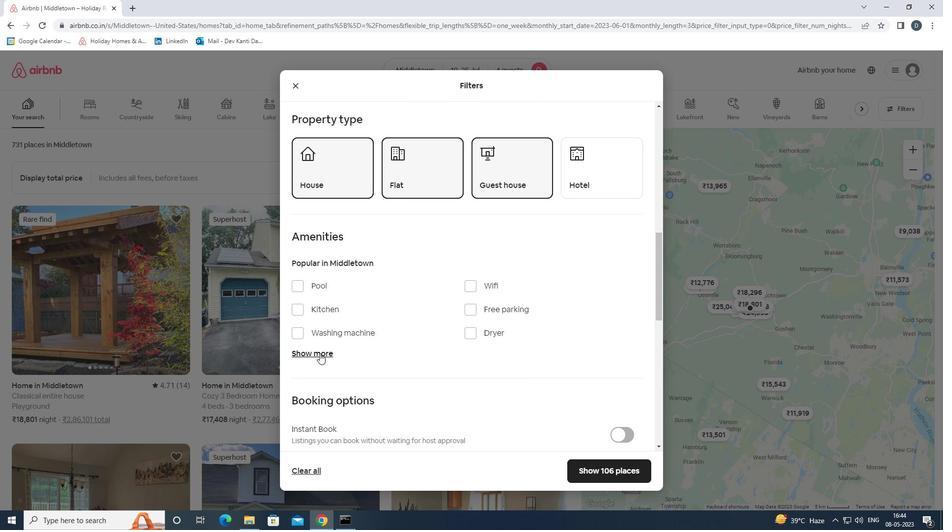 
Action: Mouse moved to (479, 305)
Screenshot: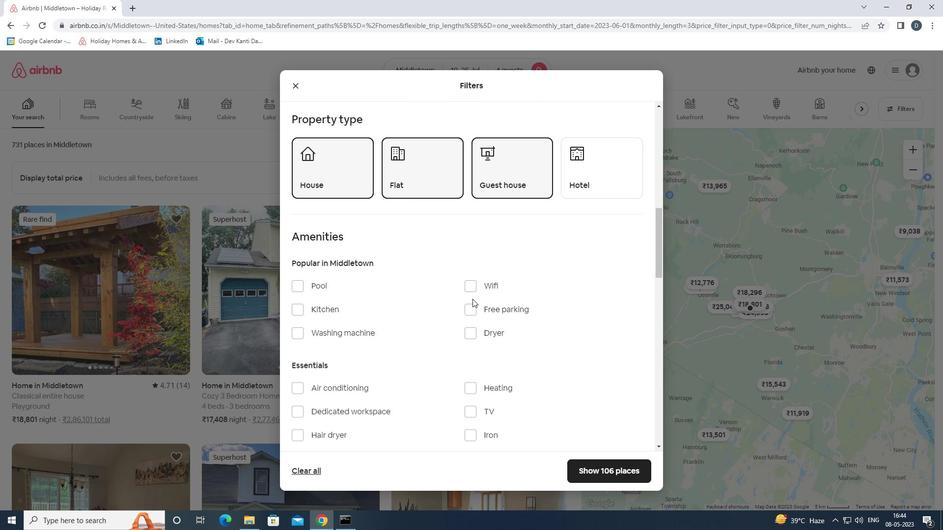 
Action: Mouse pressed left at (479, 305)
Screenshot: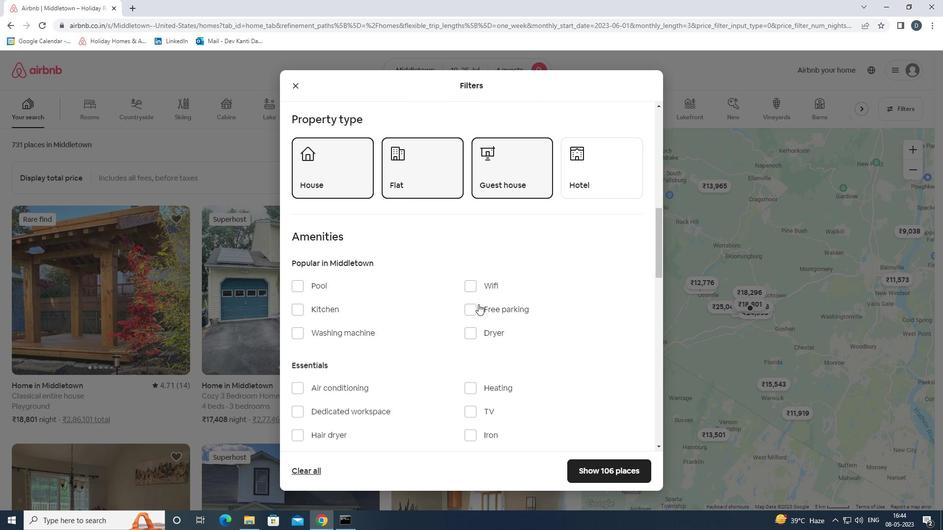 
Action: Mouse moved to (479, 283)
Screenshot: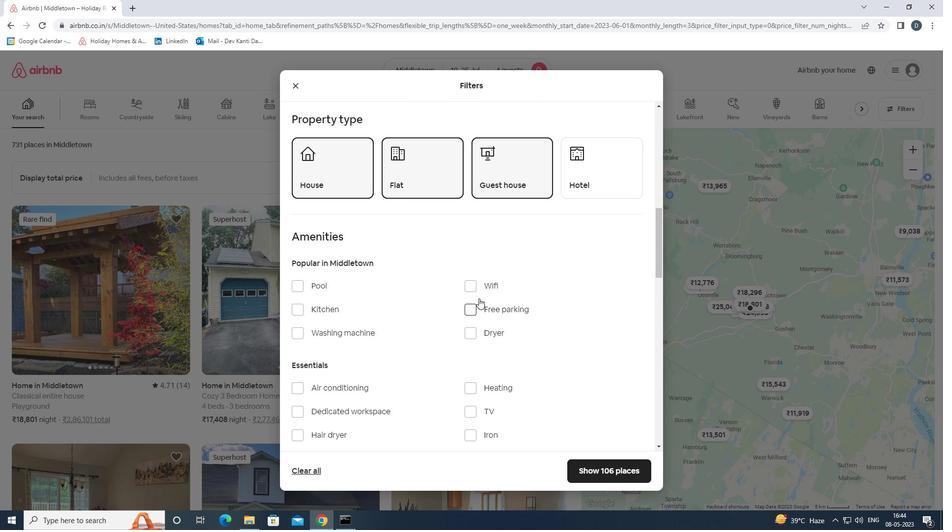 
Action: Mouse pressed left at (479, 283)
Screenshot: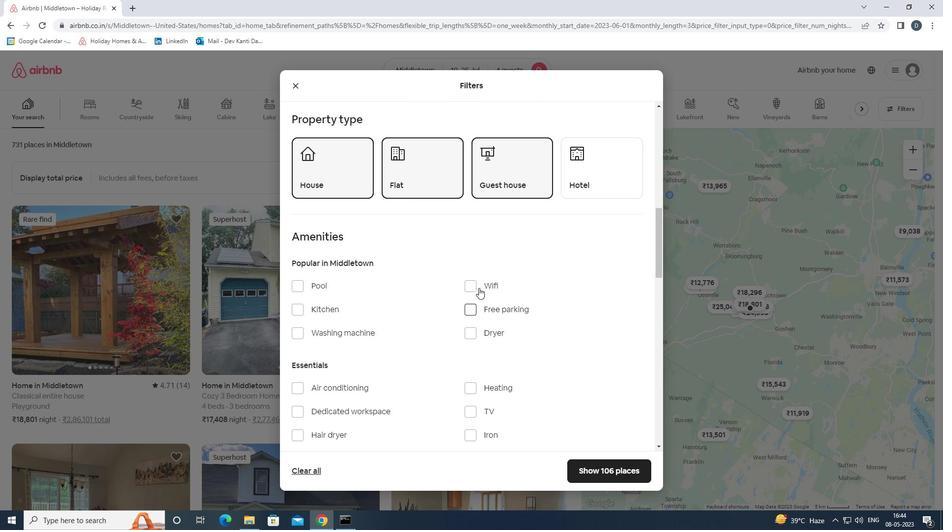 
Action: Mouse moved to (481, 289)
Screenshot: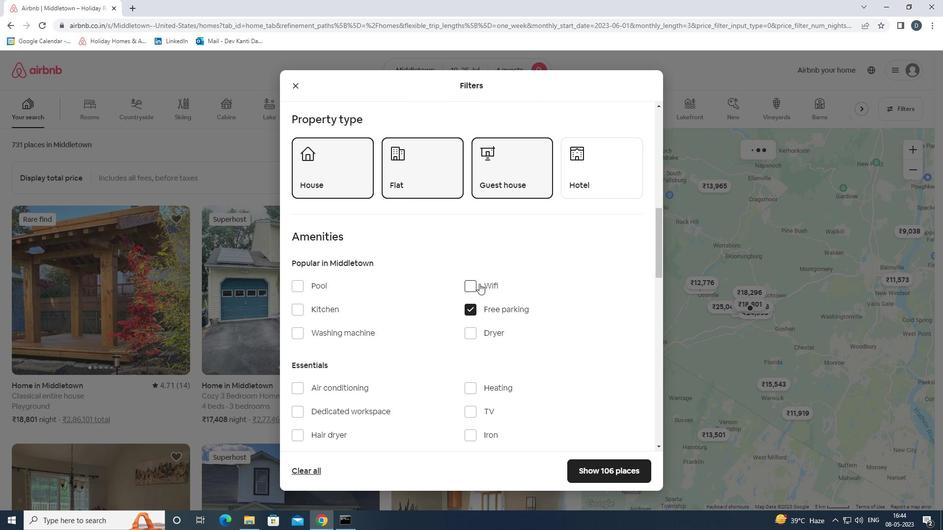 
Action: Mouse scrolled (481, 289) with delta (0, 0)
Screenshot: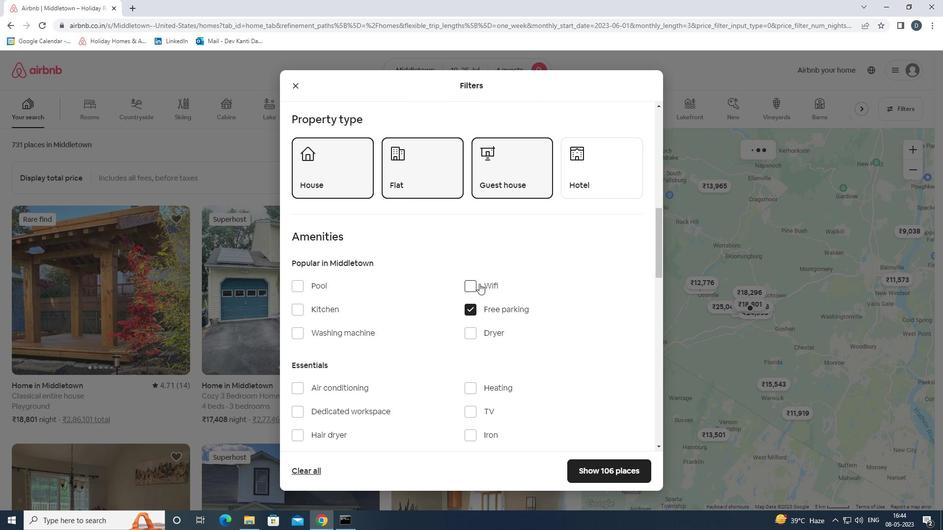 
Action: Mouse scrolled (481, 289) with delta (0, 0)
Screenshot: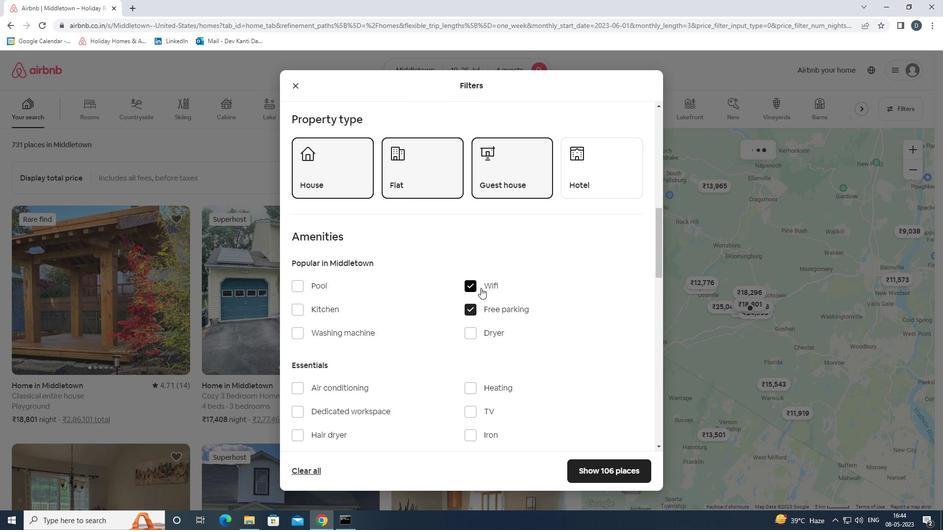 
Action: Mouse scrolled (481, 289) with delta (0, 0)
Screenshot: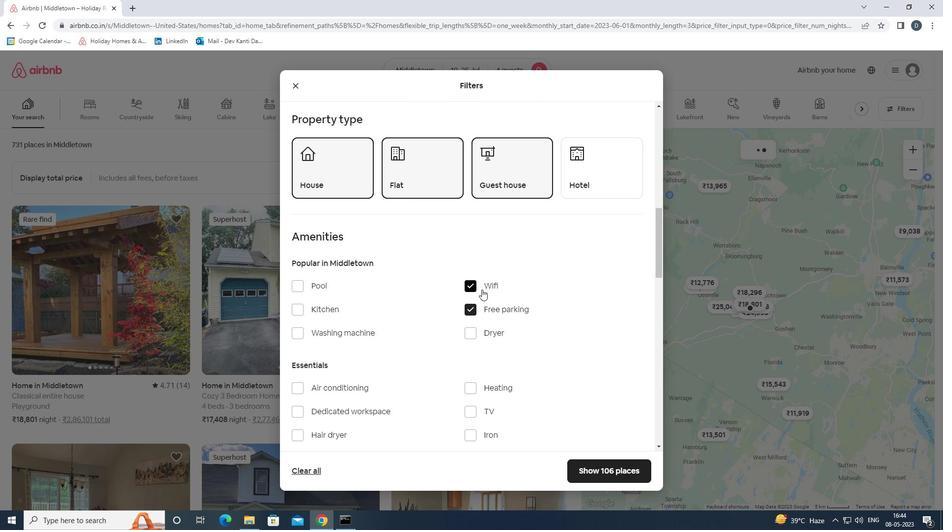 
Action: Mouse moved to (486, 268)
Screenshot: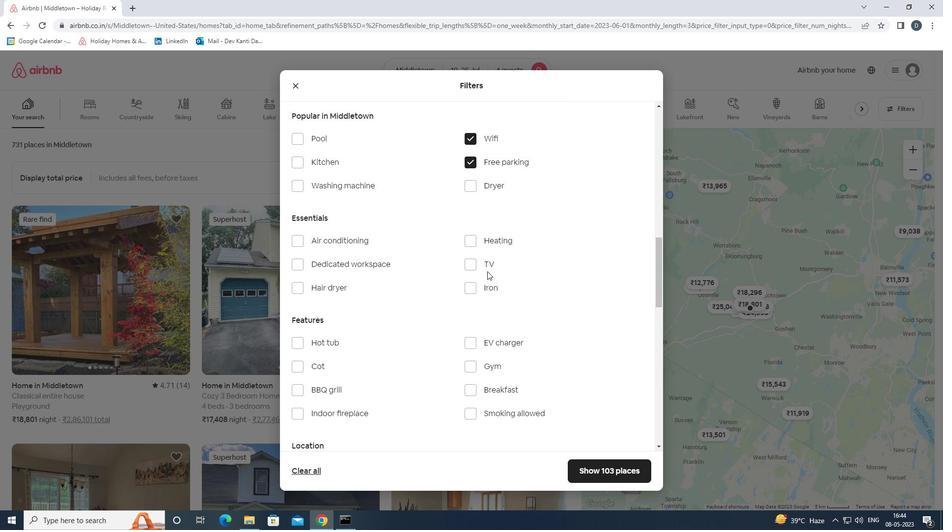
Action: Mouse pressed left at (486, 268)
Screenshot: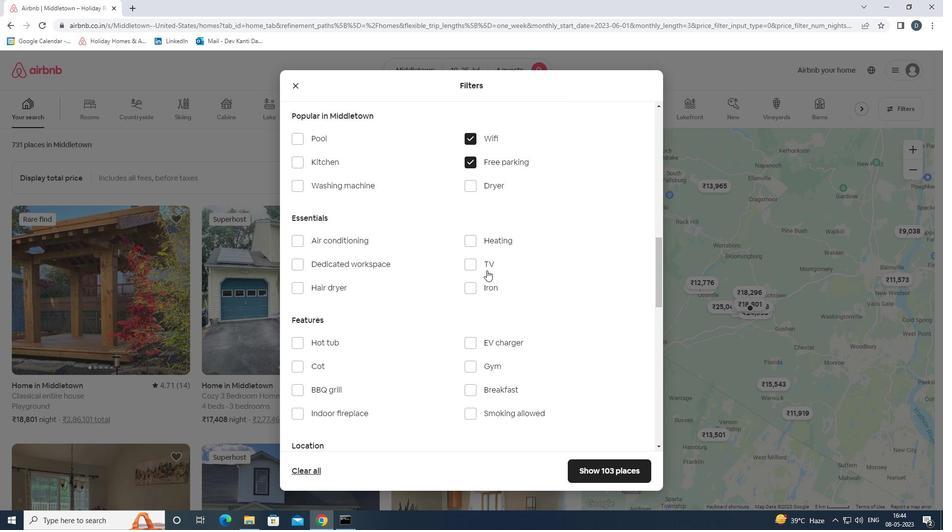 
Action: Mouse moved to (475, 370)
Screenshot: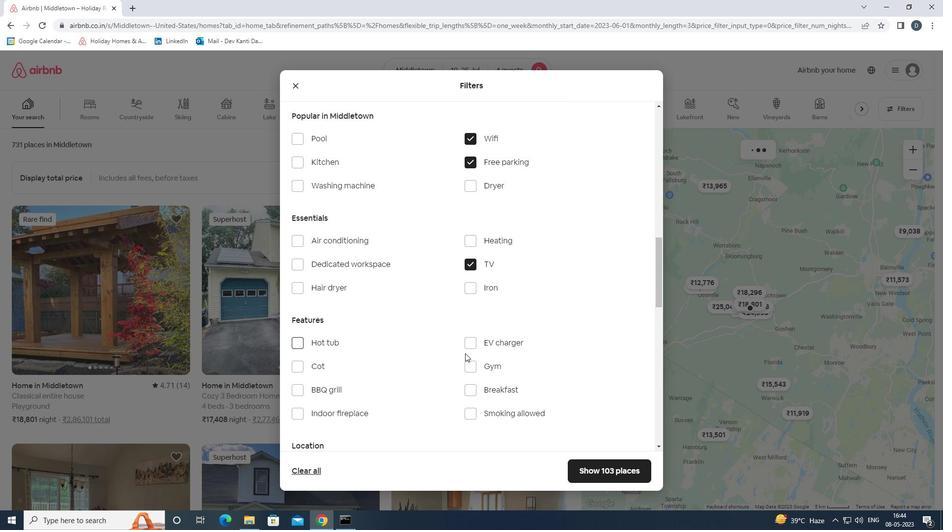 
Action: Mouse pressed left at (475, 370)
Screenshot: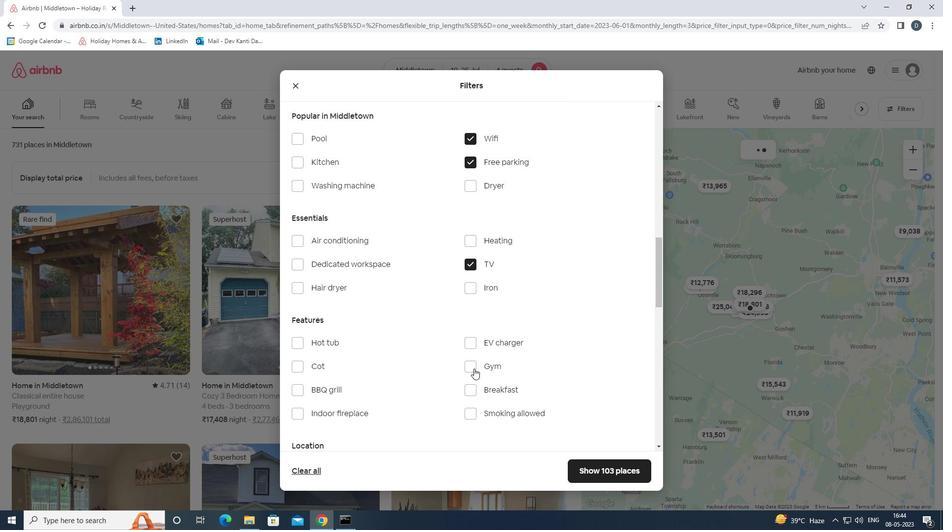 
Action: Mouse moved to (475, 392)
Screenshot: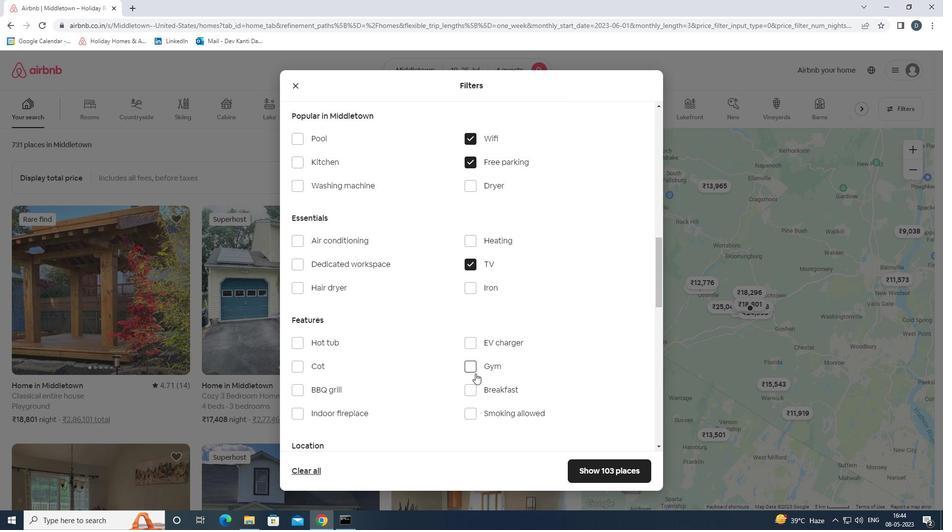 
Action: Mouse pressed left at (475, 392)
Screenshot: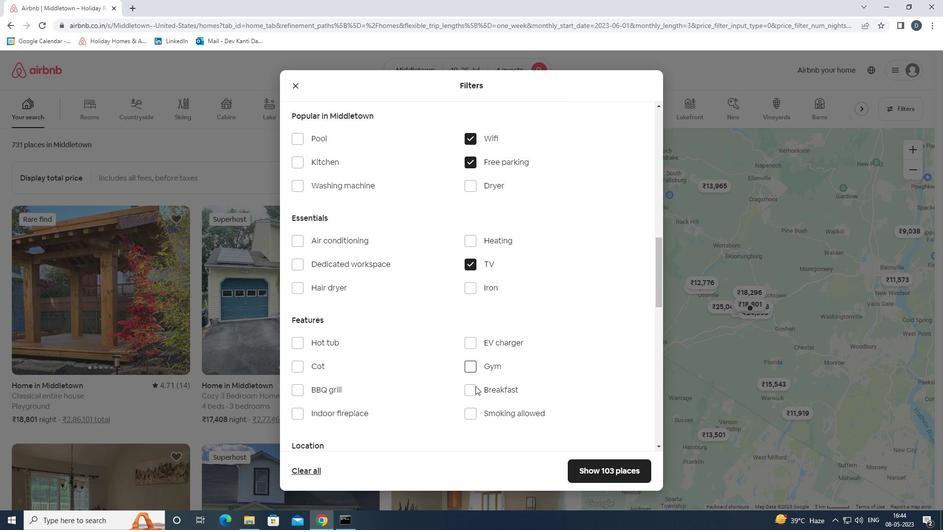 
Action: Mouse scrolled (475, 392) with delta (0, 0)
Screenshot: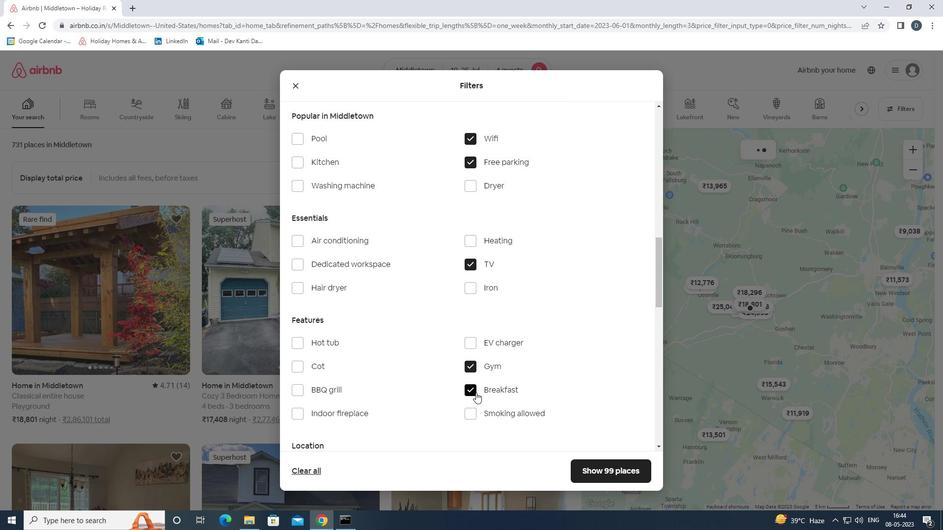
Action: Mouse scrolled (475, 392) with delta (0, 0)
Screenshot: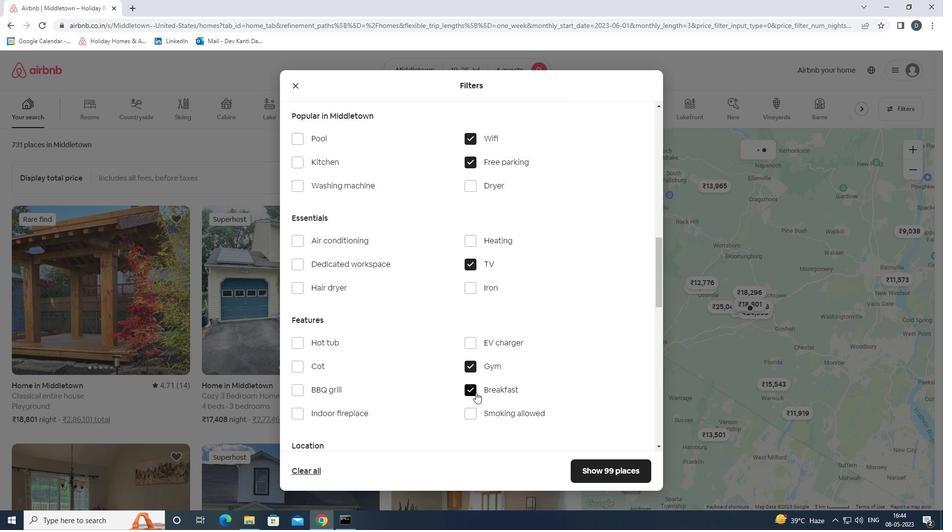
Action: Mouse scrolled (475, 392) with delta (0, 0)
Screenshot: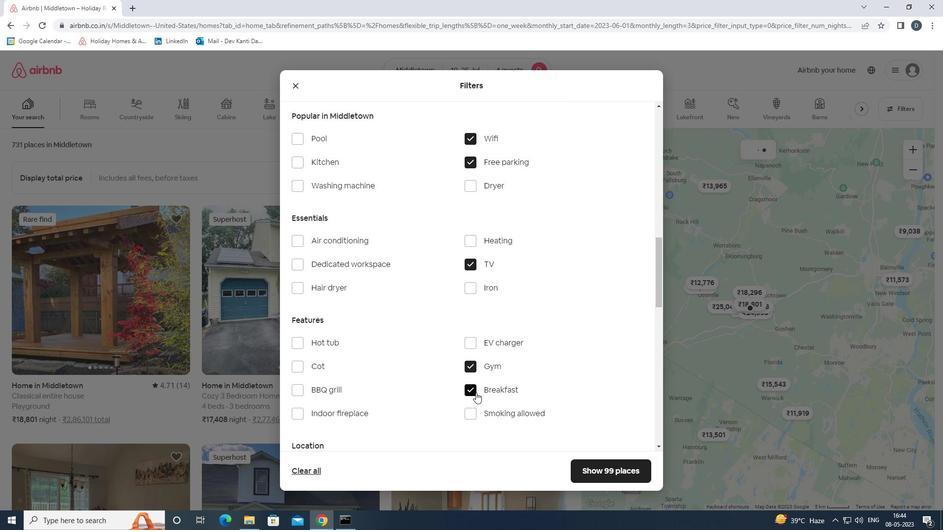
Action: Mouse scrolled (475, 392) with delta (0, 0)
Screenshot: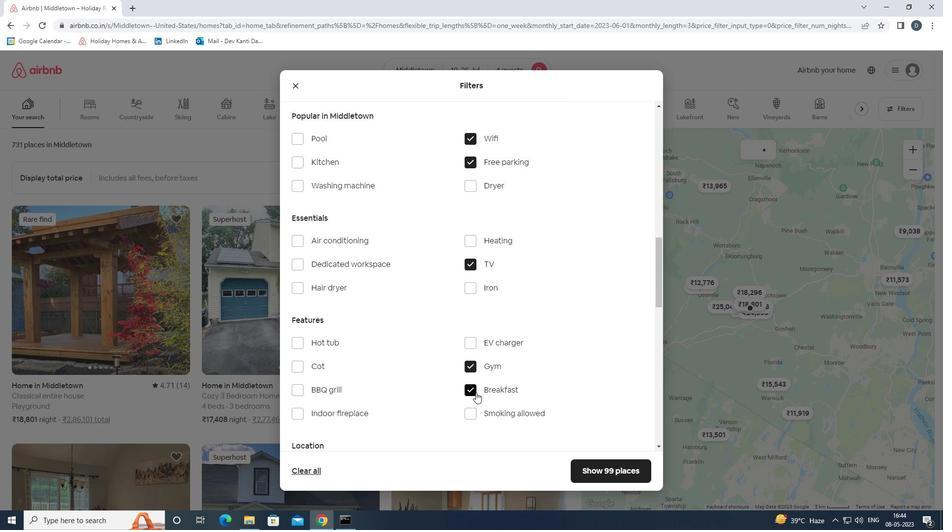 
Action: Mouse scrolled (475, 392) with delta (0, 0)
Screenshot: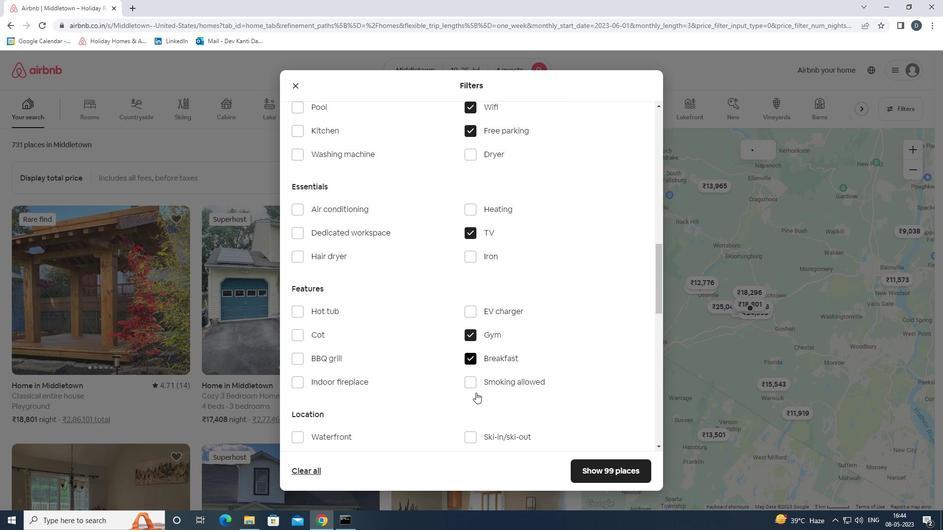 
Action: Mouse moved to (612, 411)
Screenshot: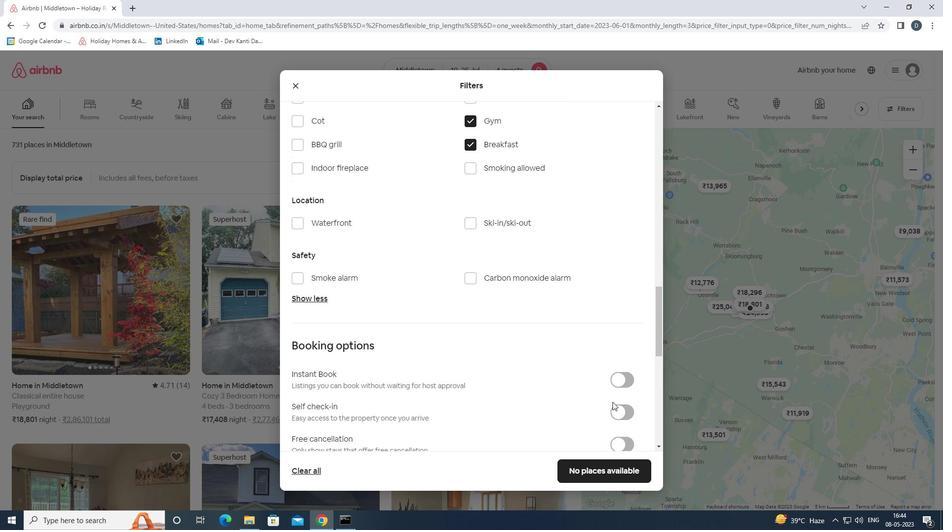 
Action: Mouse pressed left at (612, 411)
Screenshot: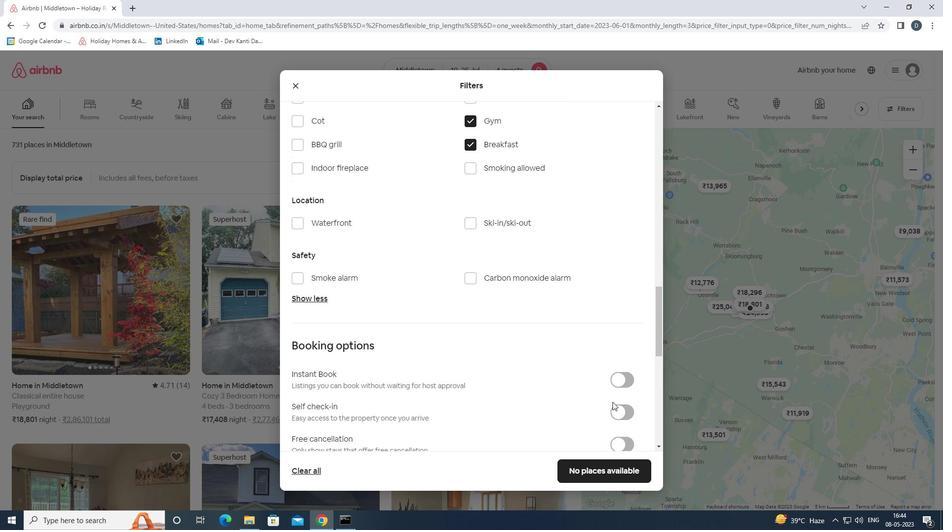 
Action: Mouse moved to (571, 393)
Screenshot: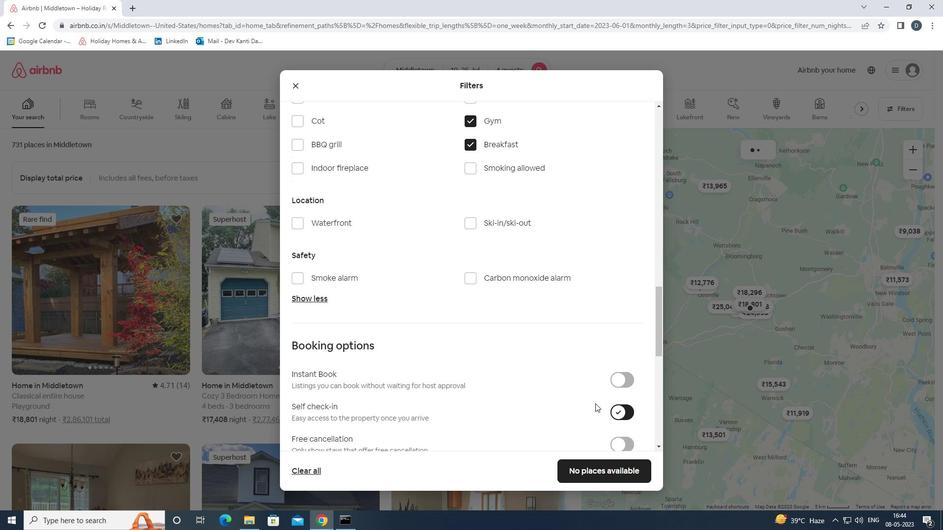 
Action: Mouse scrolled (571, 392) with delta (0, 0)
Screenshot: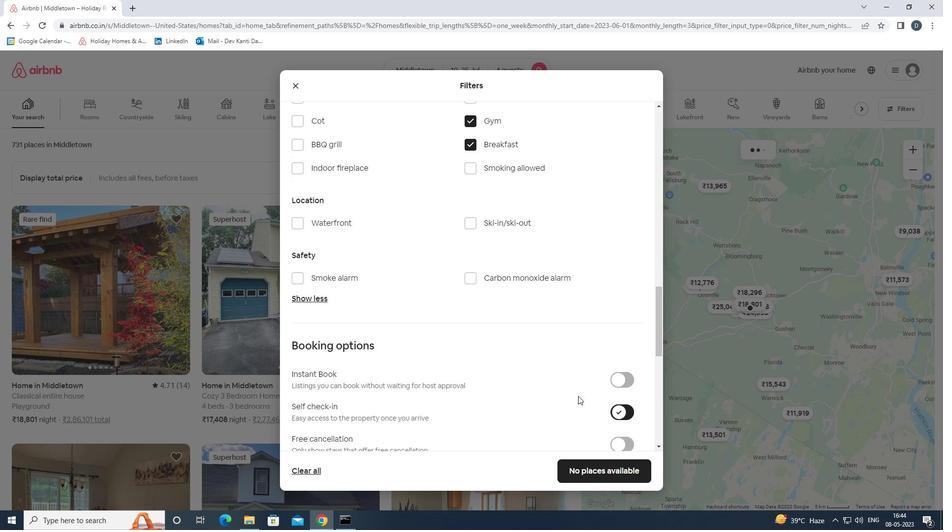 
Action: Mouse scrolled (571, 392) with delta (0, 0)
Screenshot: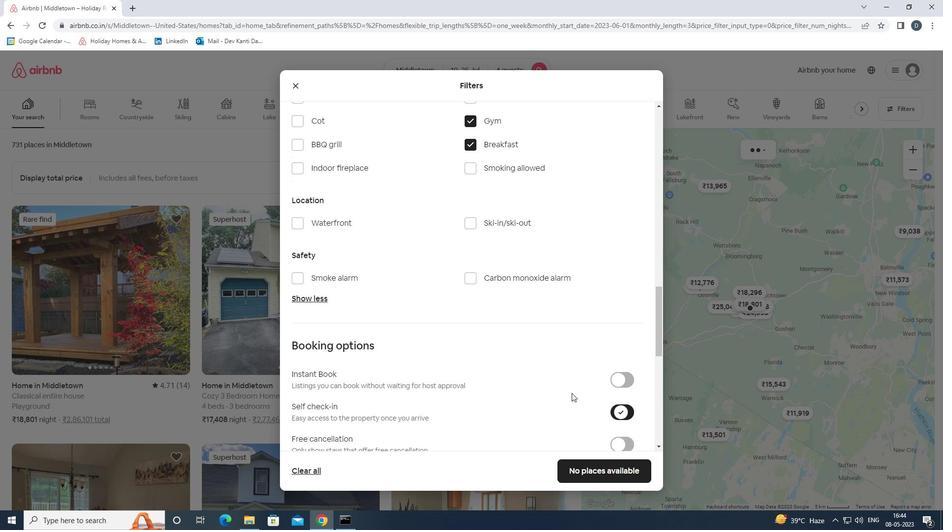 
Action: Mouse scrolled (571, 392) with delta (0, 0)
Screenshot: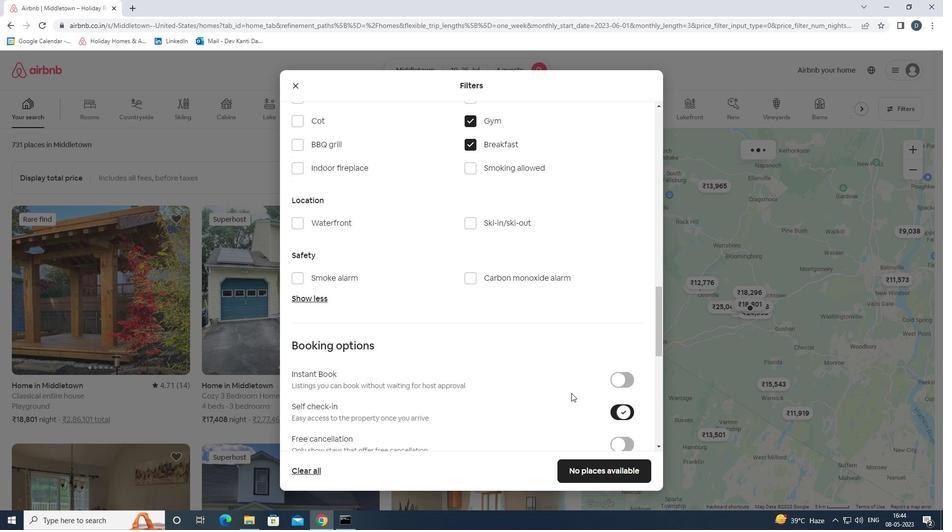
Action: Mouse scrolled (571, 392) with delta (0, 0)
Screenshot: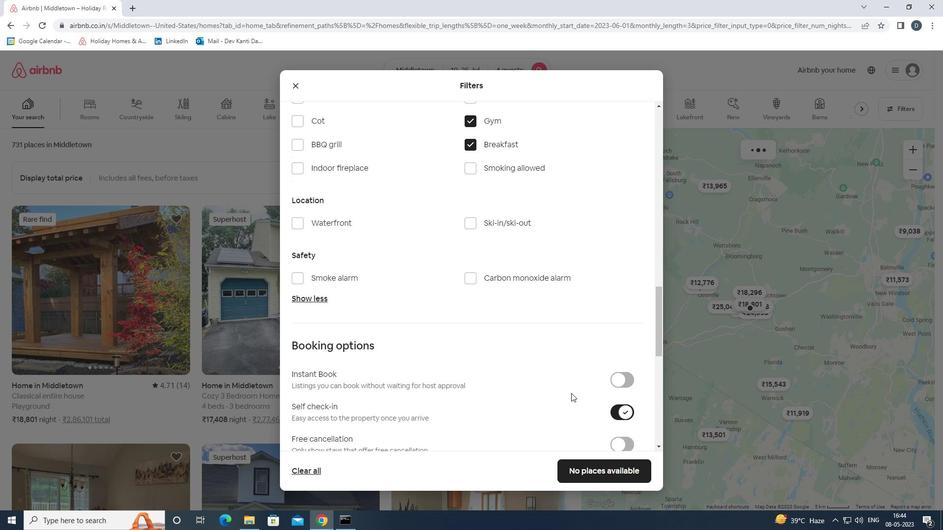 
Action: Mouse moved to (570, 392)
Screenshot: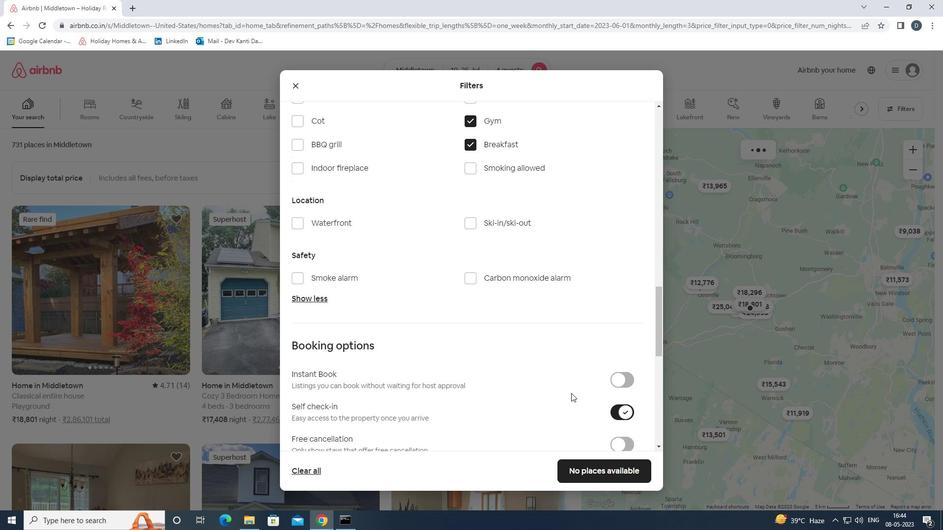
Action: Mouse scrolled (570, 392) with delta (0, 0)
Screenshot: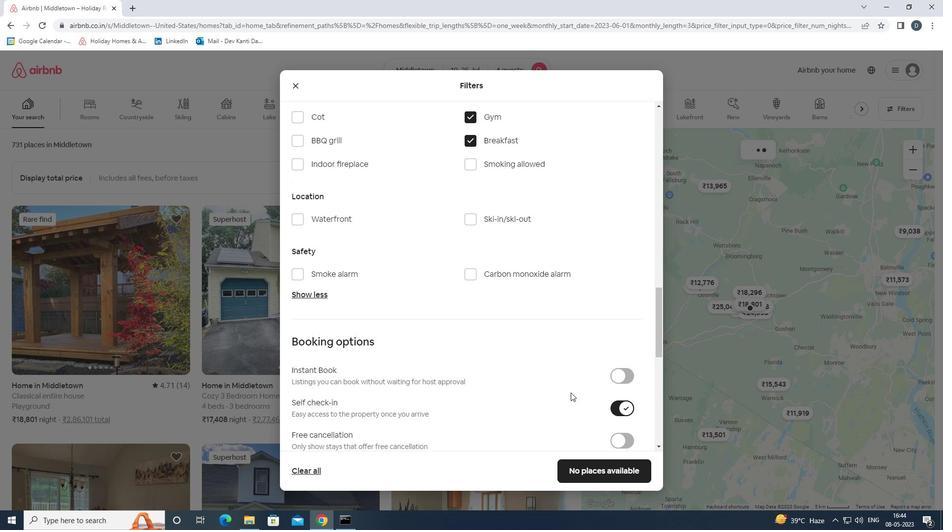 
Action: Mouse moved to (567, 392)
Screenshot: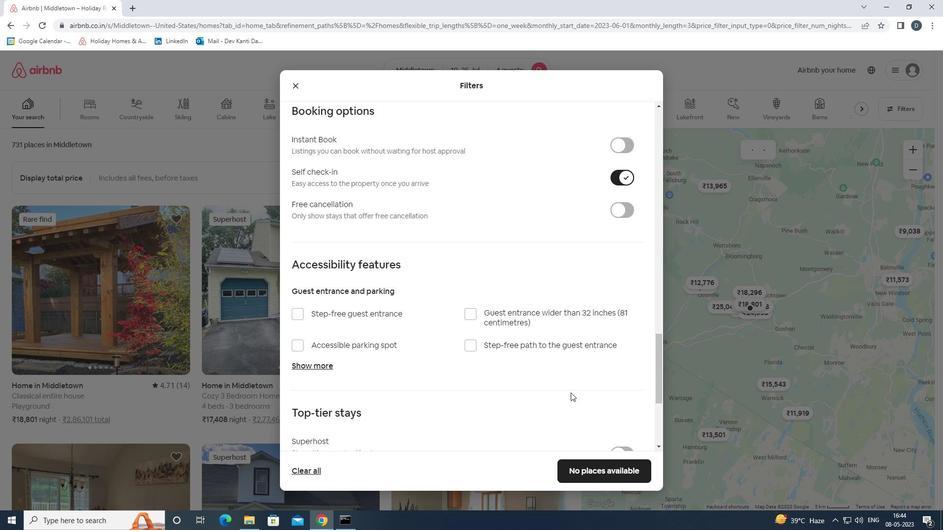
Action: Mouse scrolled (567, 392) with delta (0, 0)
Screenshot: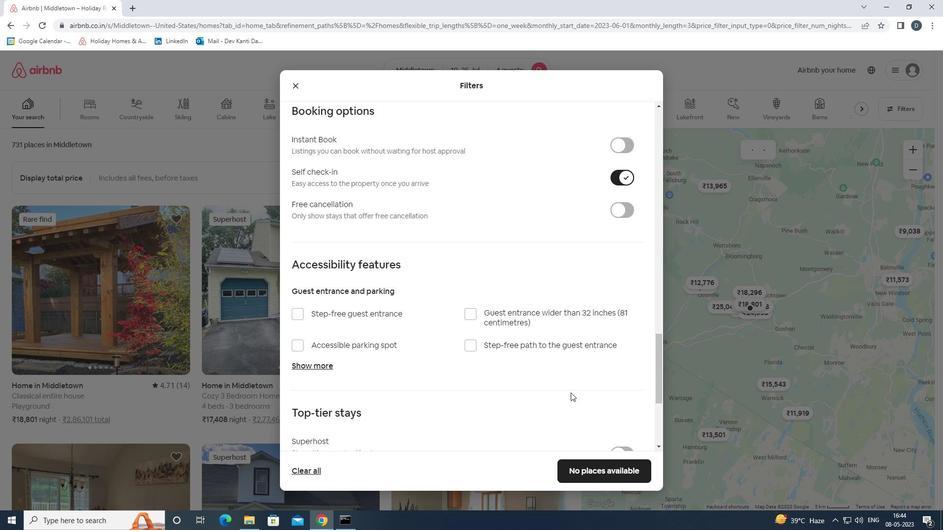 
Action: Mouse scrolled (567, 392) with delta (0, 0)
Screenshot: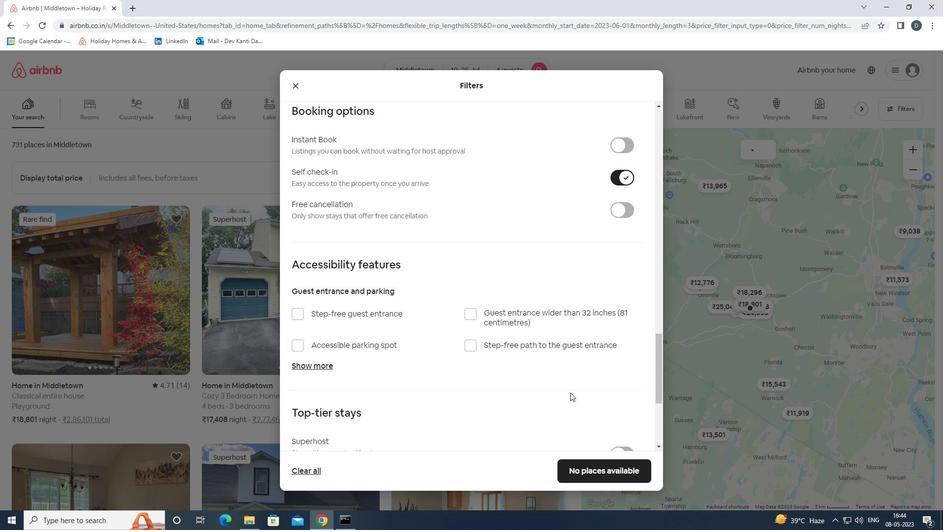 
Action: Mouse scrolled (567, 392) with delta (0, 0)
Screenshot: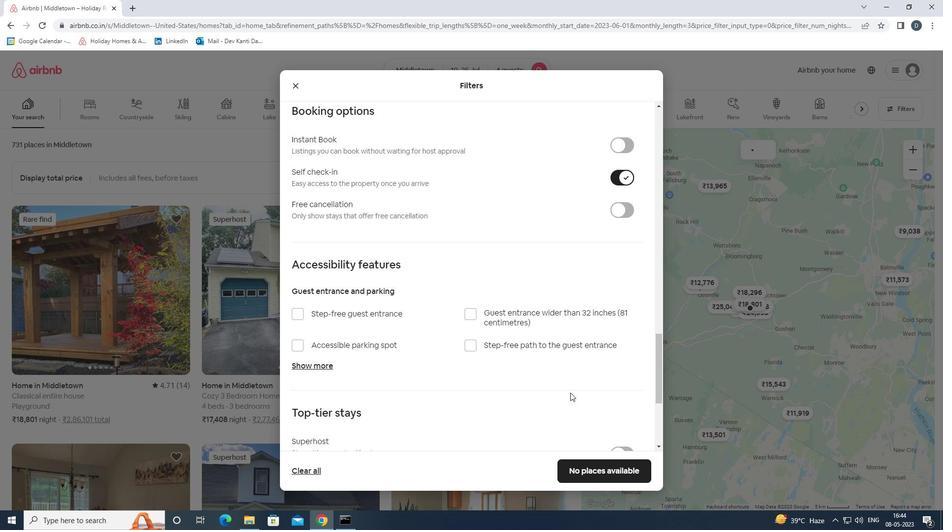 
Action: Mouse moved to (566, 392)
Screenshot: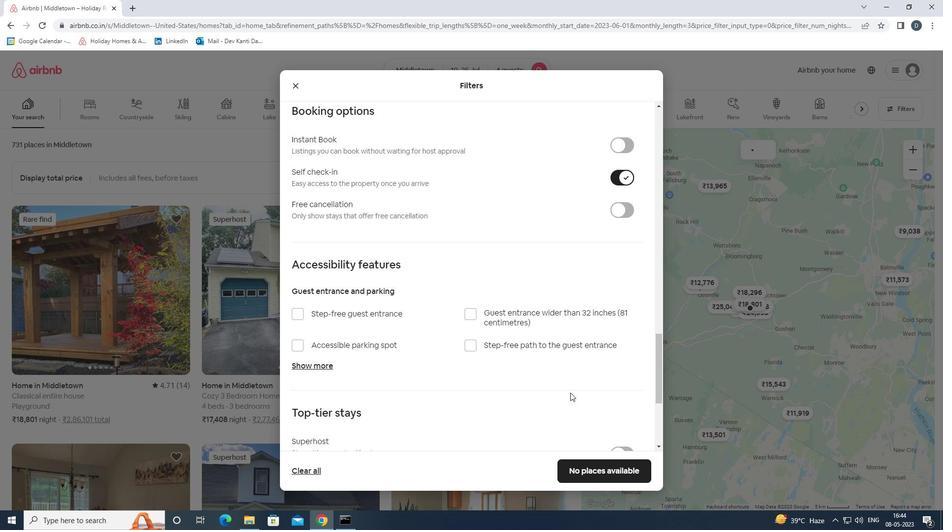 
Action: Mouse scrolled (566, 392) with delta (0, 0)
Screenshot: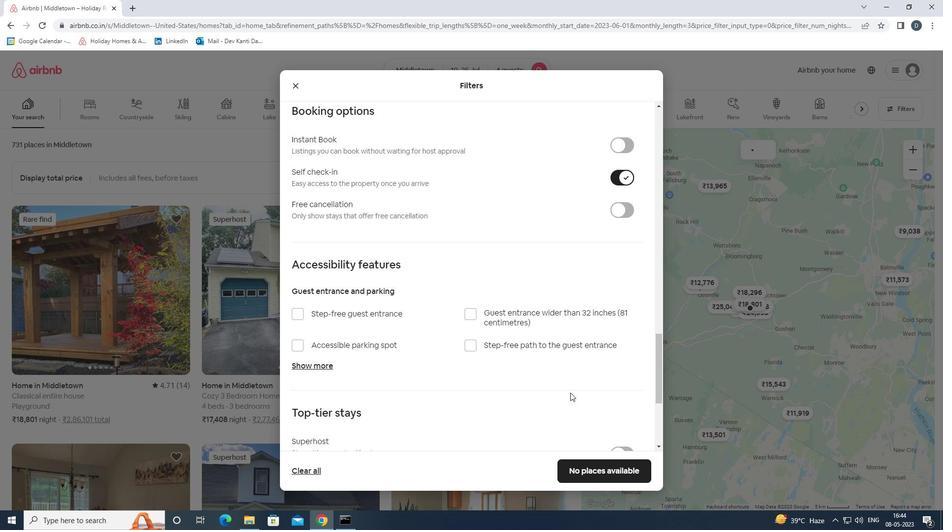 
Action: Mouse moved to (319, 380)
Screenshot: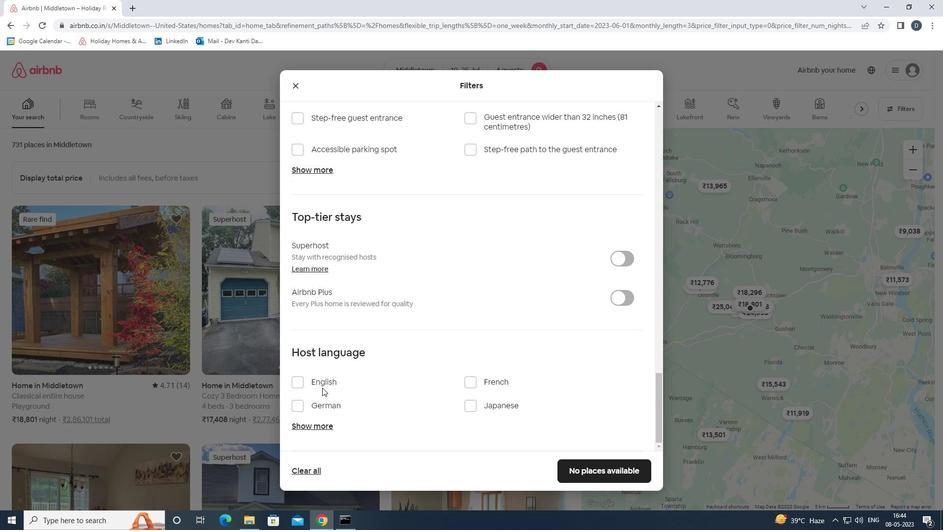 
Action: Mouse pressed left at (319, 380)
Screenshot: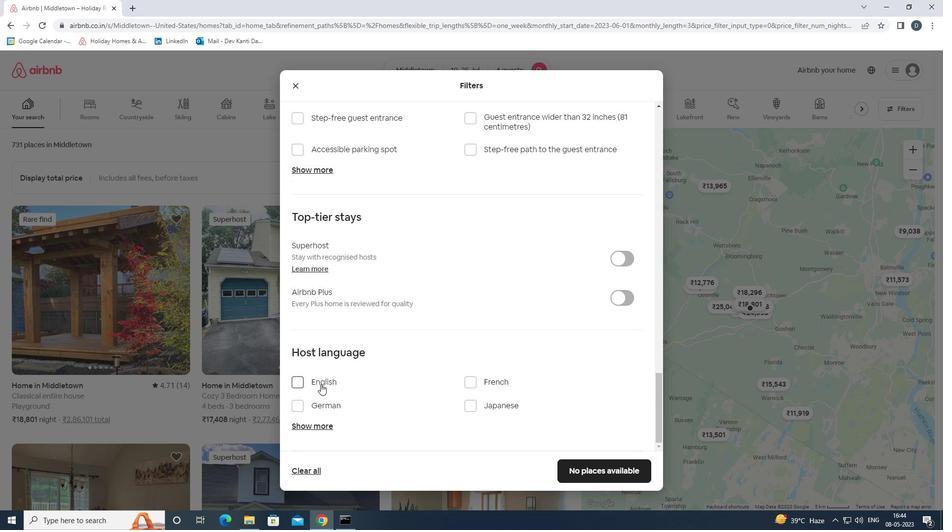 
Action: Mouse moved to (631, 469)
Screenshot: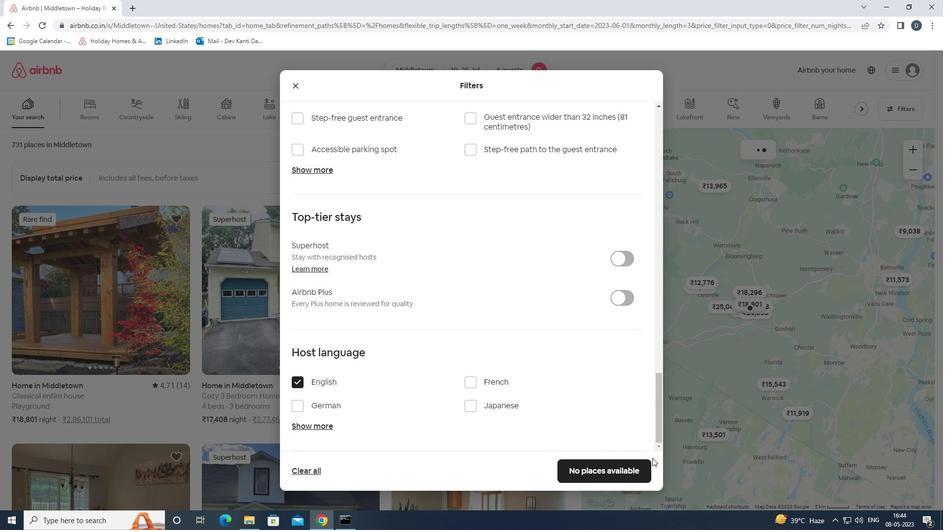 
Action: Mouse pressed left at (631, 469)
Screenshot: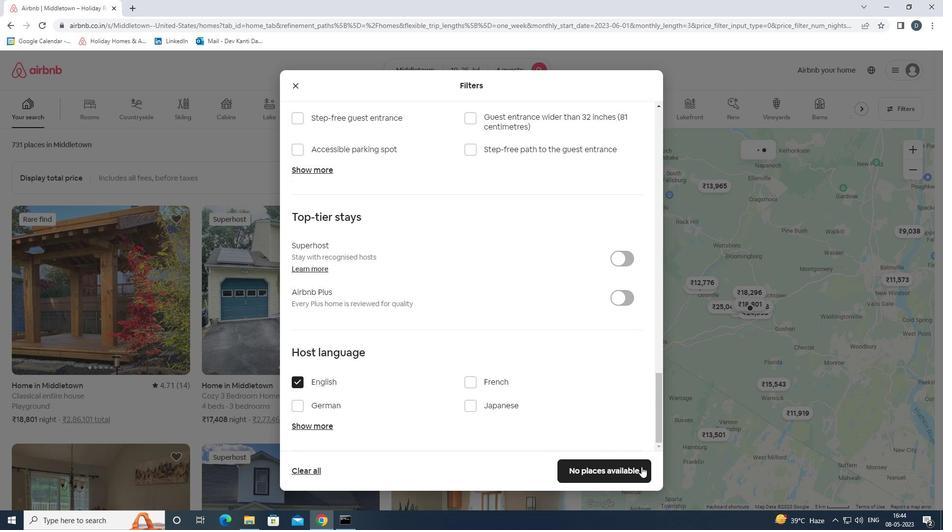 
